 Task: Open Card Customer Feedback Review in Board Resource Allocation Optimization to Workspace Enterprise Resource Planning Software and add a team member Softage.3@softage.net, a label Purple, a checklist Financial Planning, an attachment from your onedrive, a color Purple and finally, add a card description 'Conduct team training session on effective delegation' and a comment 'This task requires us to be proactive in identifying potential risks and taking steps to mitigate them.'. Add a start date 'Jan 07, 1900' with a due date 'Jan 14, 1900'
Action: Mouse moved to (61, 349)
Screenshot: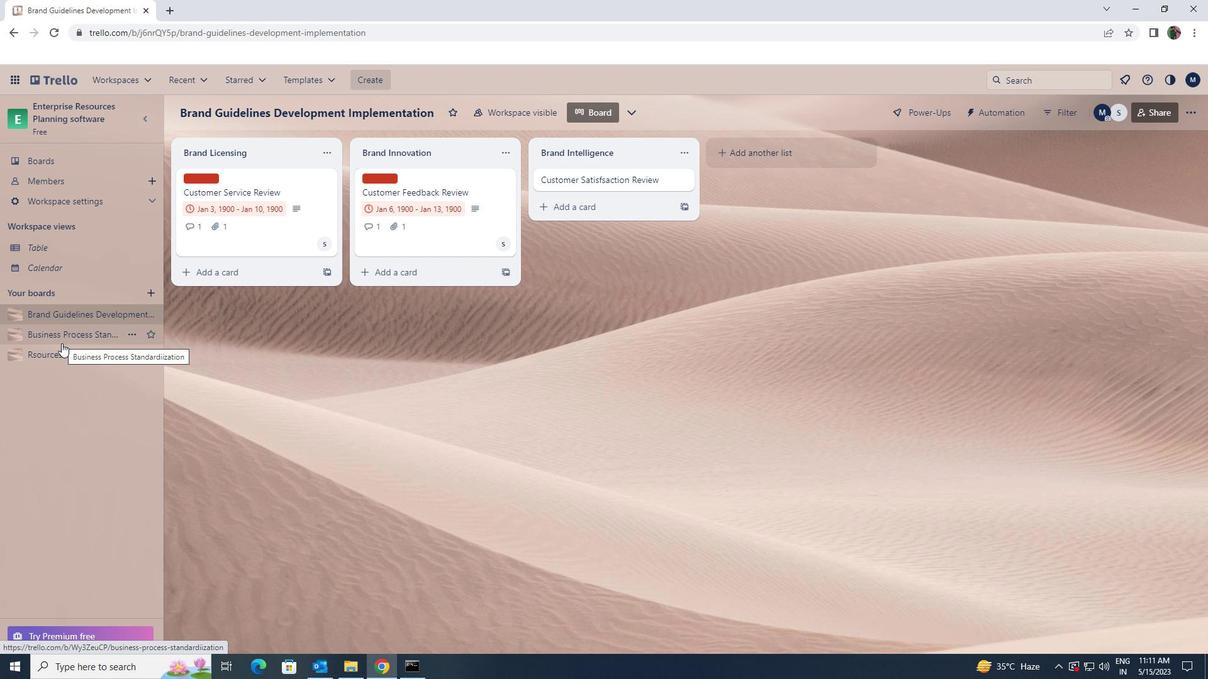 
Action: Mouse pressed left at (61, 349)
Screenshot: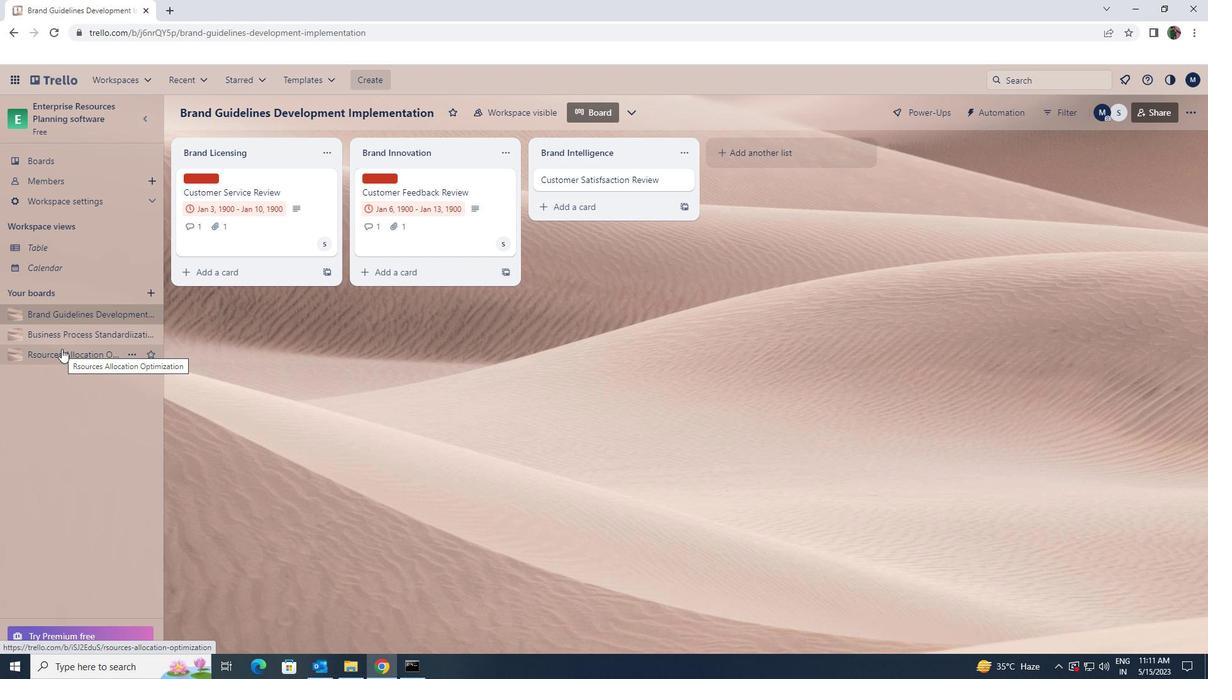 
Action: Mouse moved to (570, 183)
Screenshot: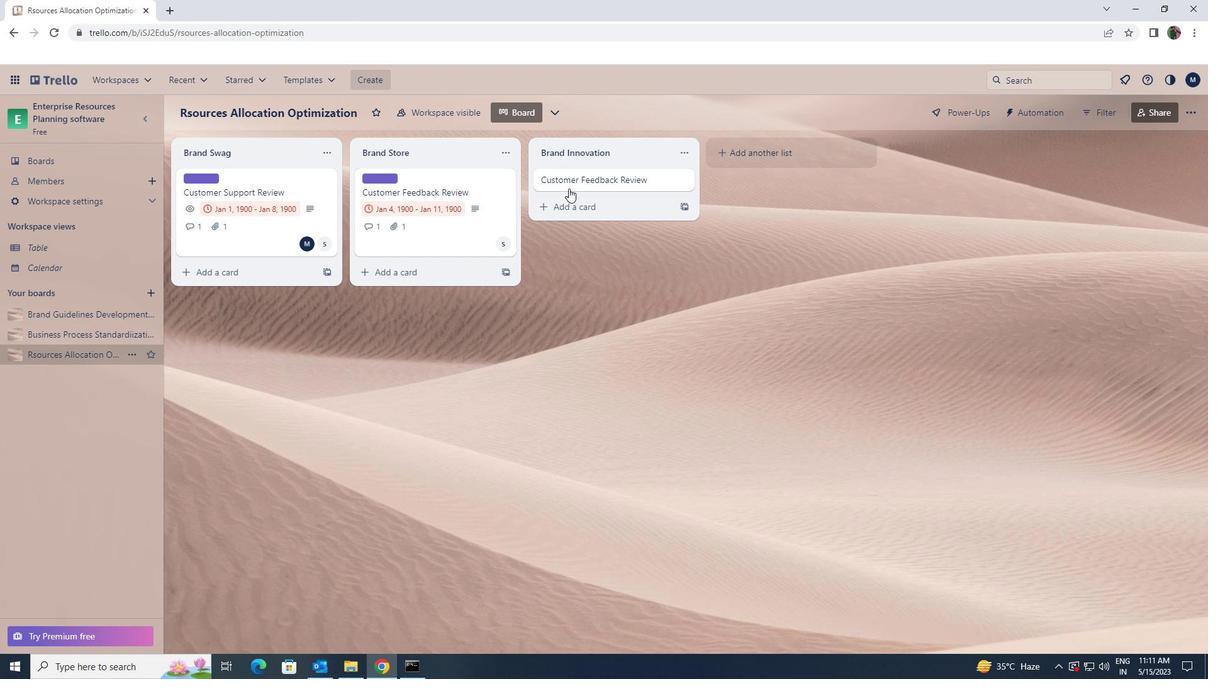 
Action: Mouse pressed left at (570, 183)
Screenshot: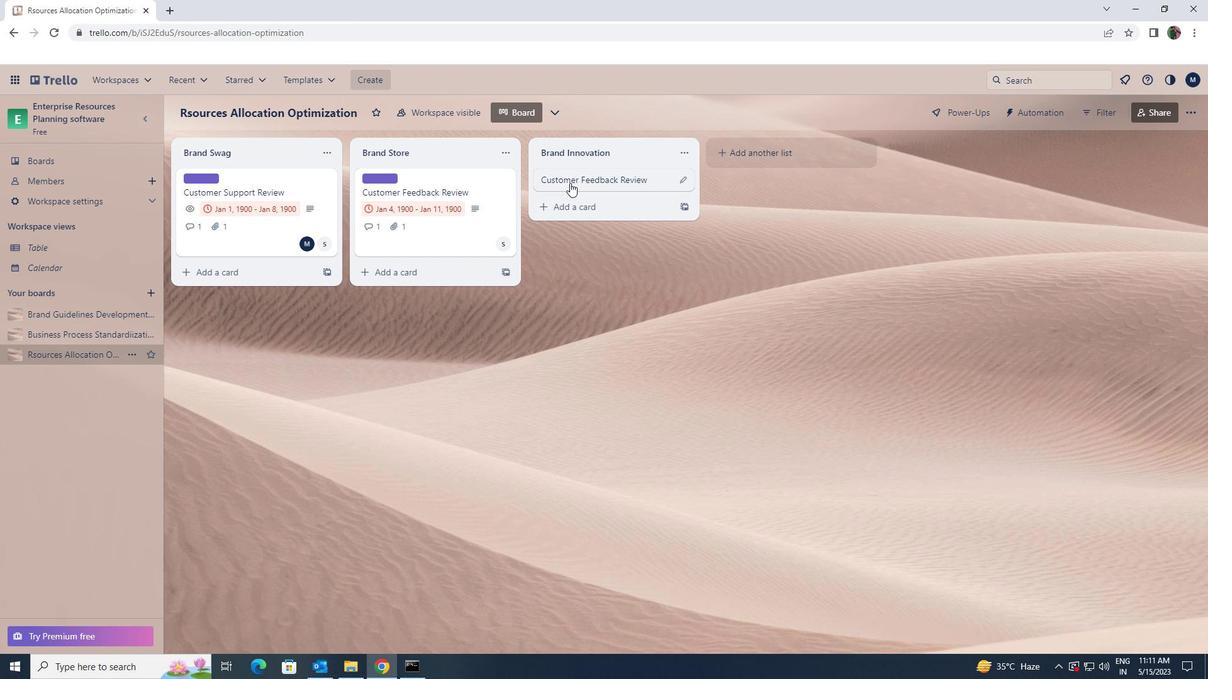 
Action: Mouse moved to (763, 181)
Screenshot: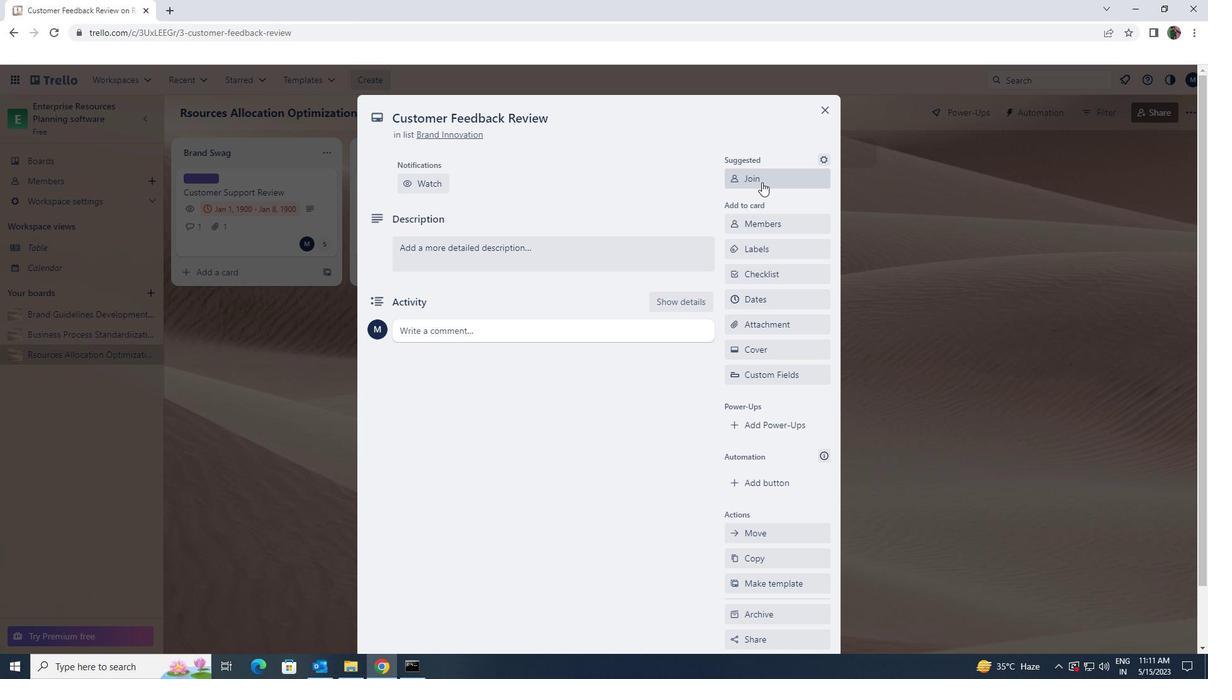 
Action: Mouse pressed left at (763, 181)
Screenshot: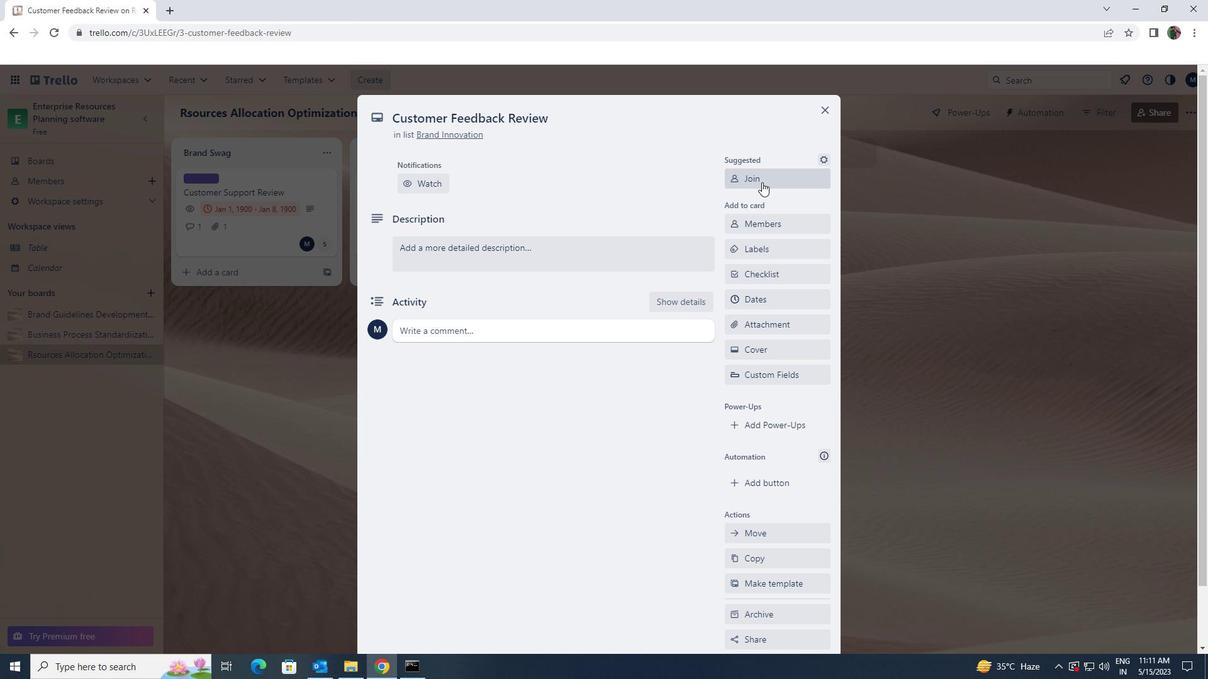 
Action: Mouse pressed left at (763, 181)
Screenshot: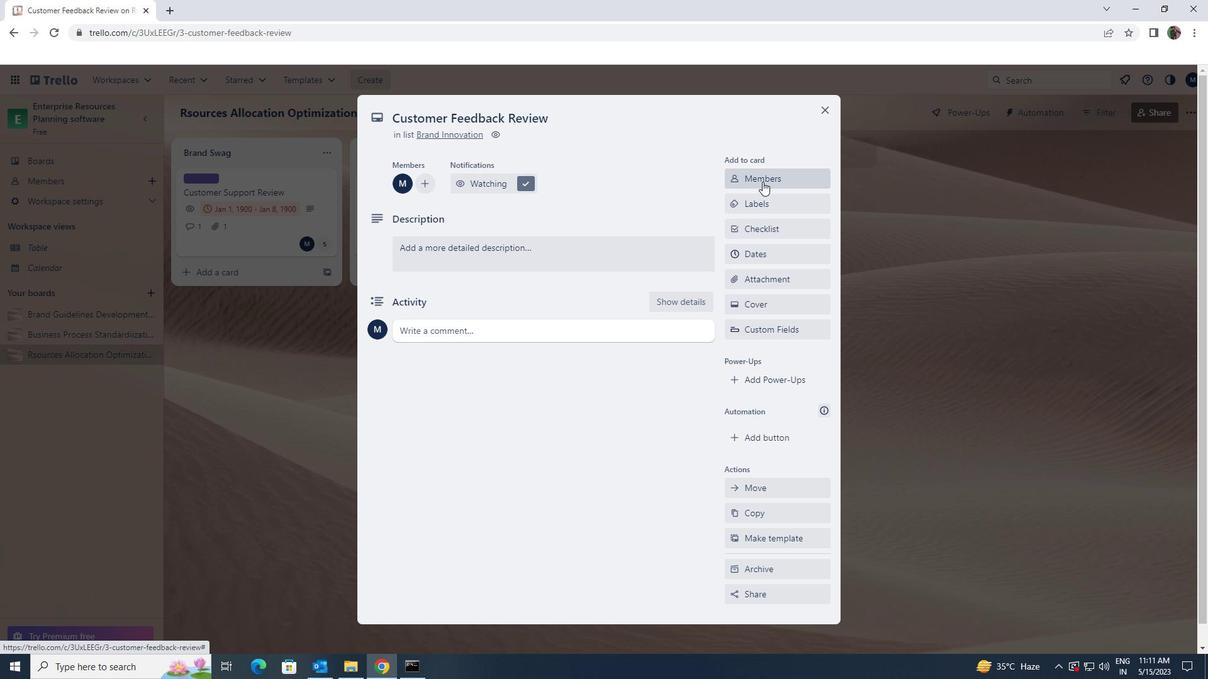 
Action: Key pressed softage.3<Key.shift>@SOFTAGE.NET
Screenshot: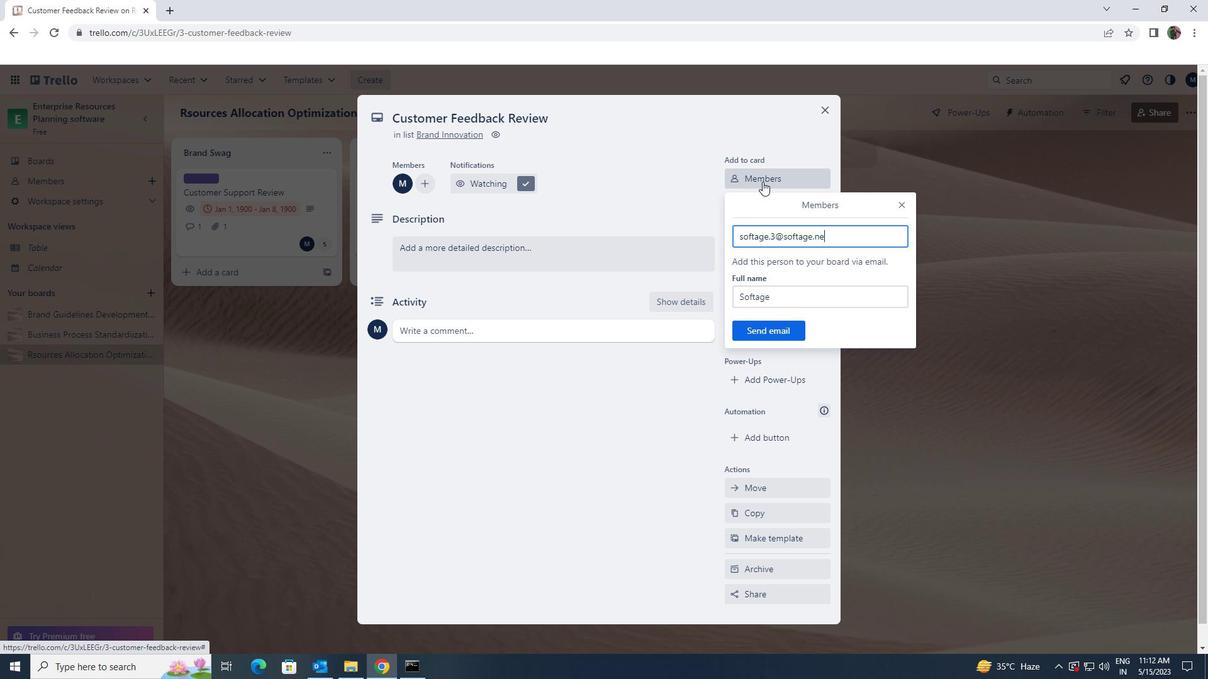 
Action: Mouse moved to (785, 333)
Screenshot: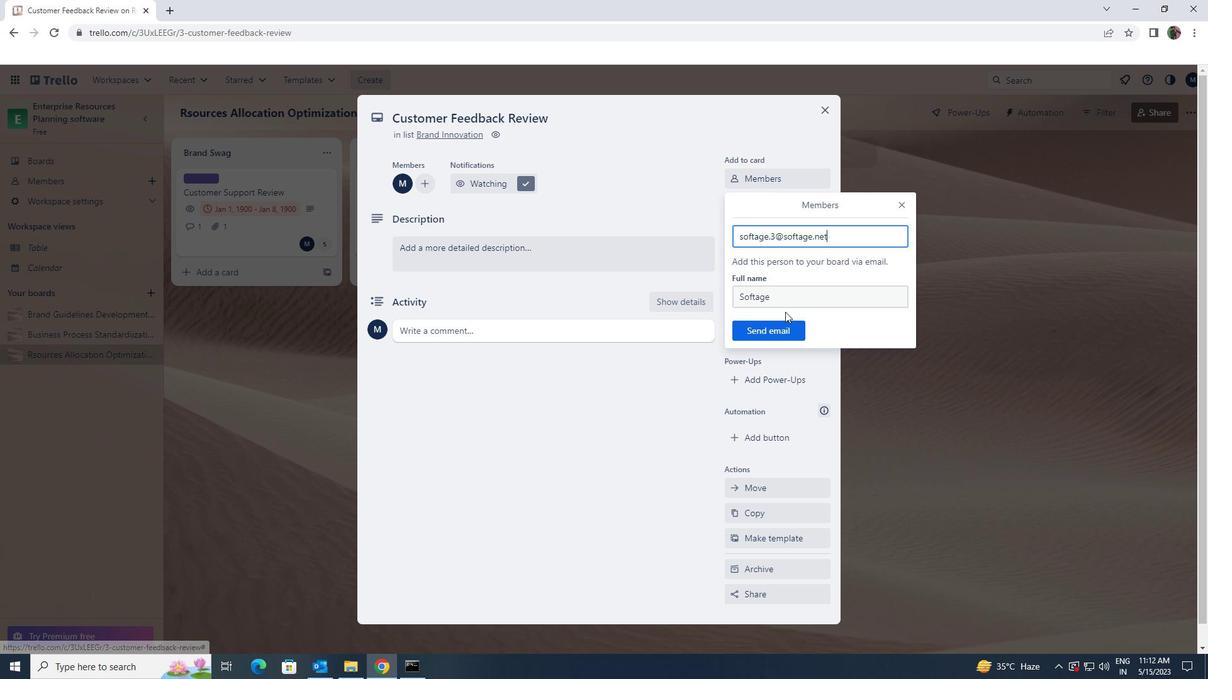 
Action: Mouse pressed left at (785, 333)
Screenshot: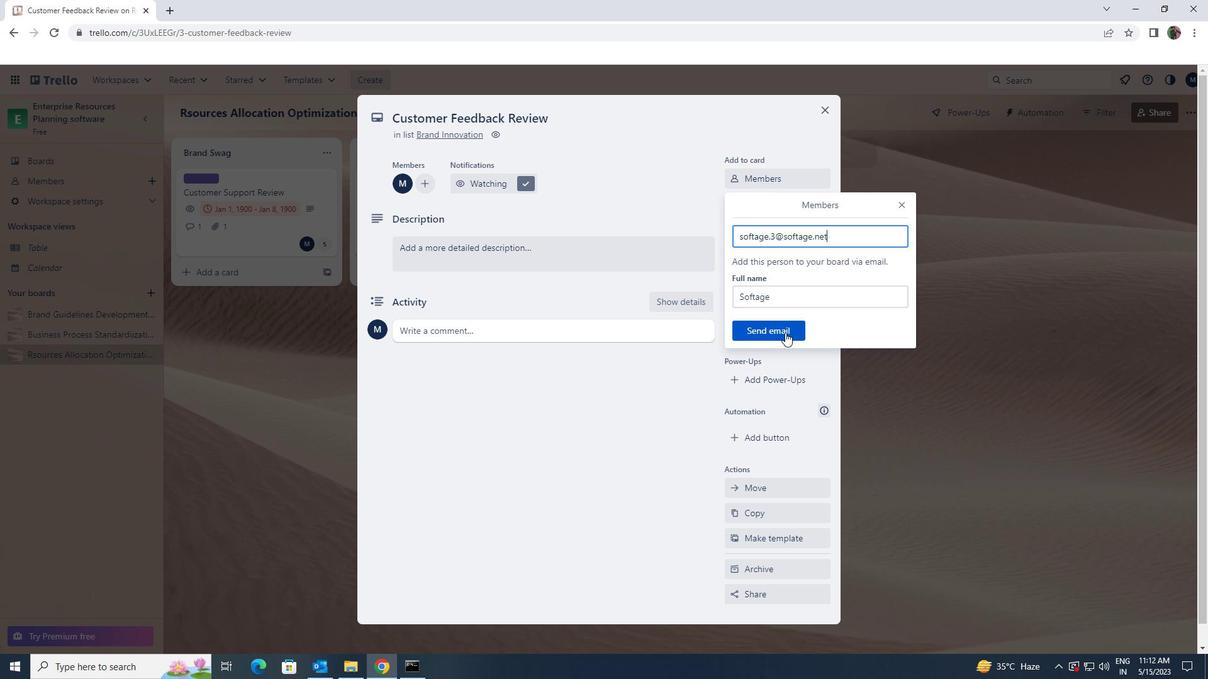 
Action: Mouse moved to (778, 209)
Screenshot: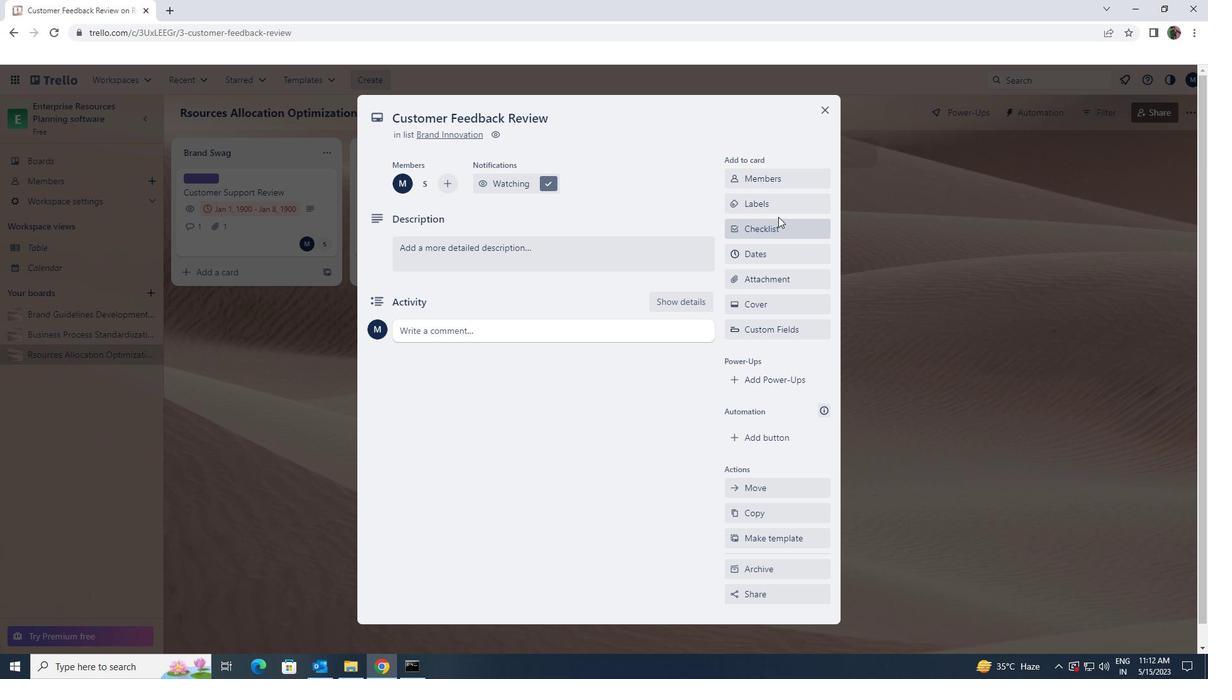 
Action: Mouse pressed left at (778, 209)
Screenshot: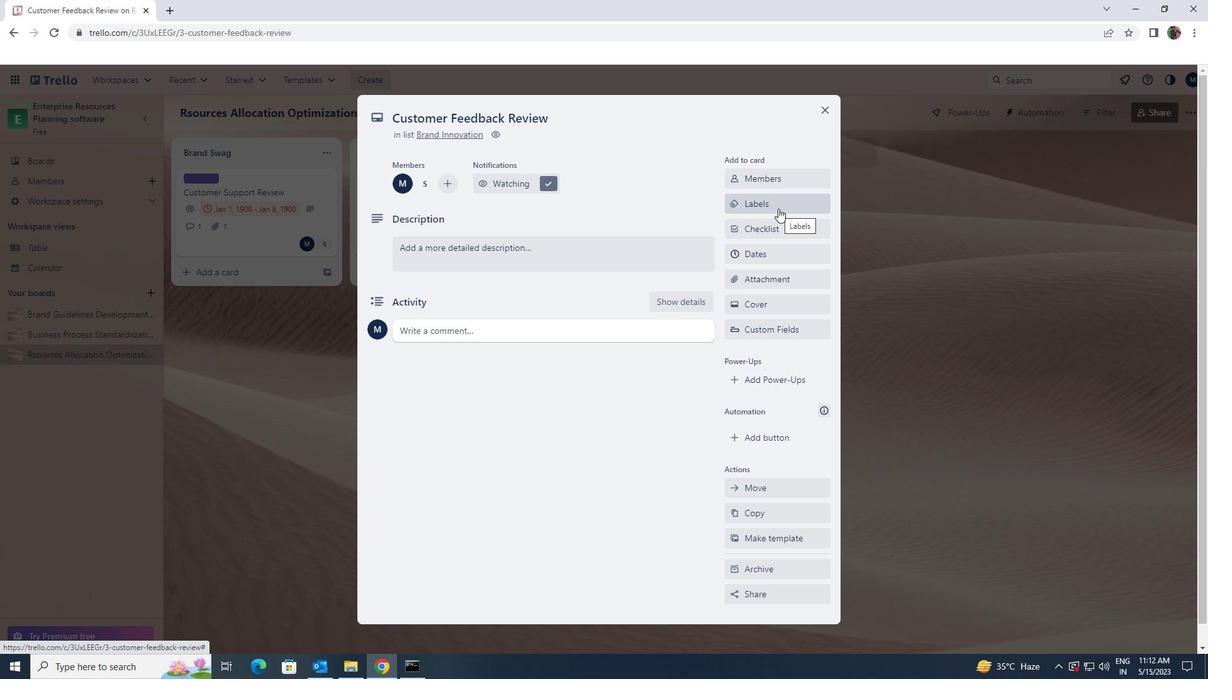 
Action: Mouse moved to (849, 471)
Screenshot: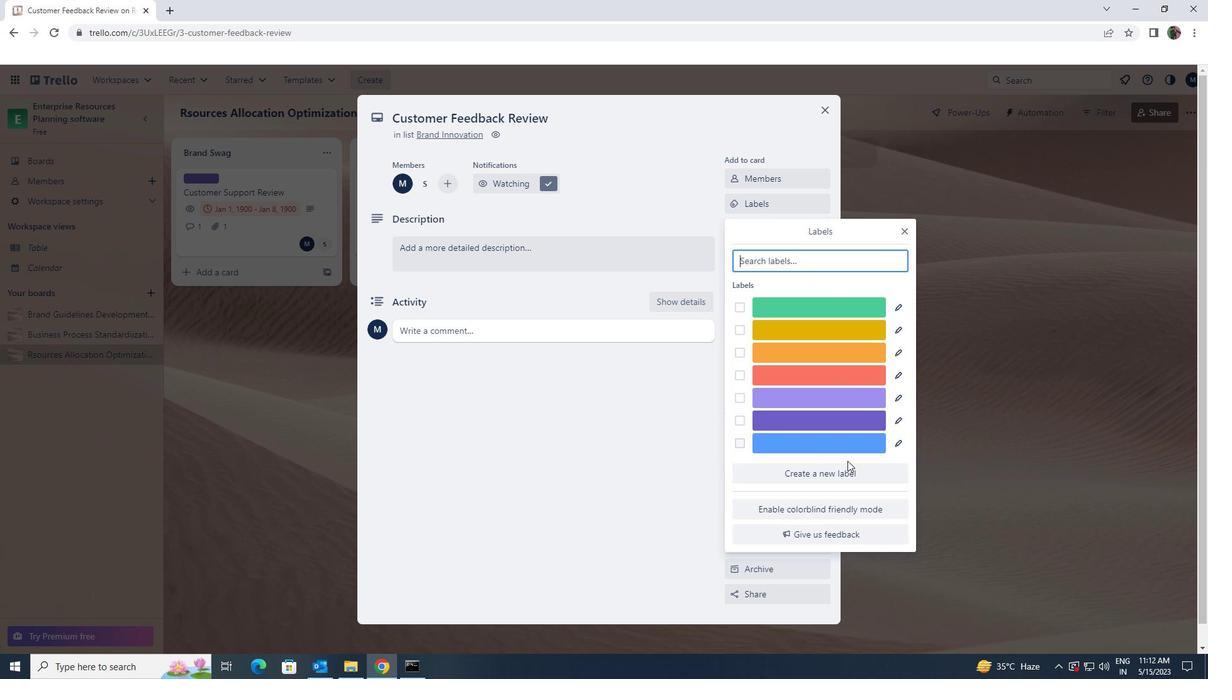 
Action: Mouse pressed left at (849, 471)
Screenshot: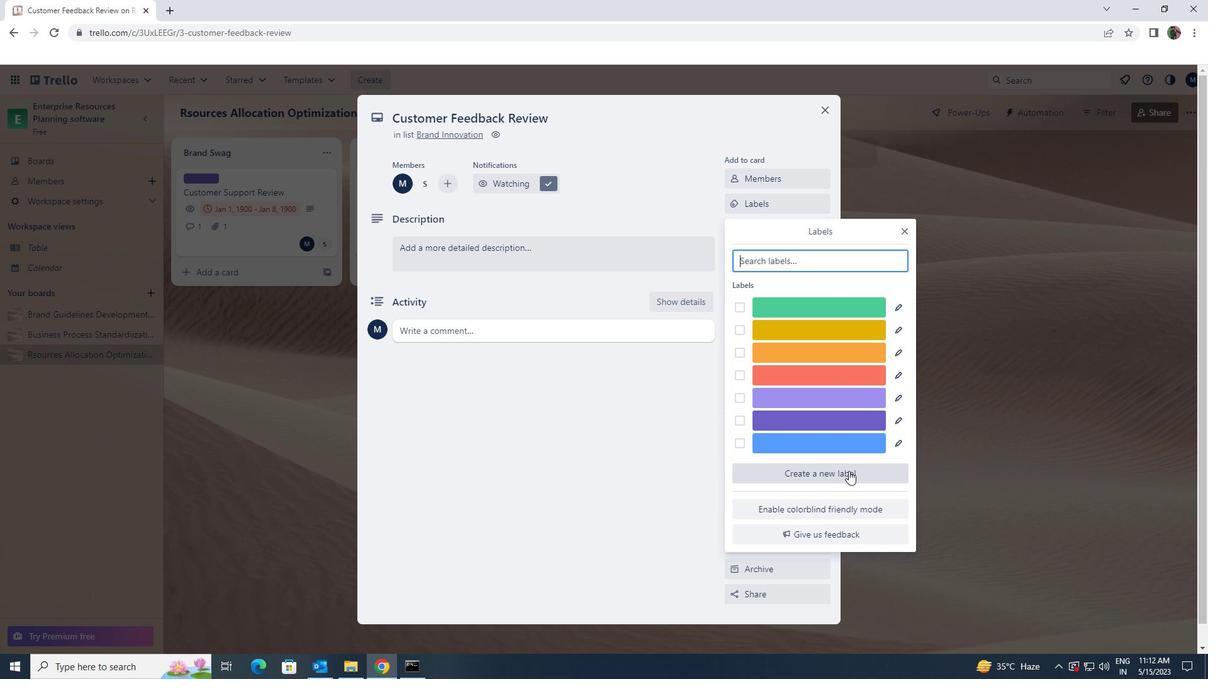 
Action: Mouse moved to (892, 437)
Screenshot: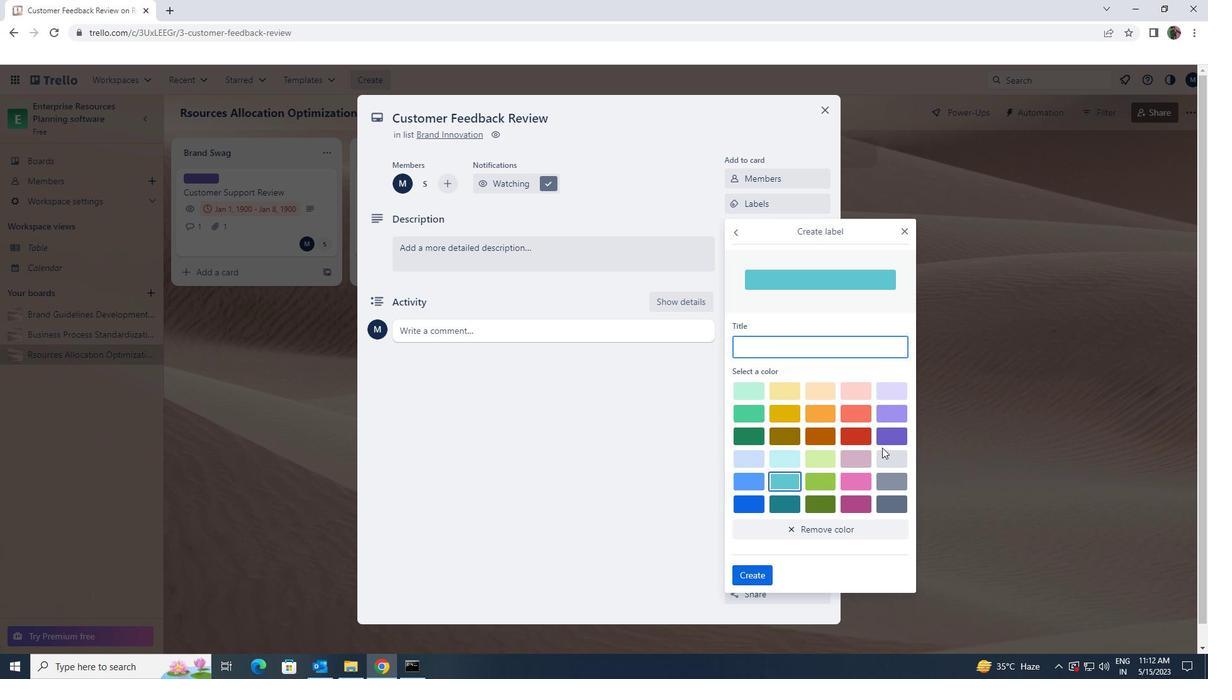 
Action: Mouse pressed left at (892, 437)
Screenshot: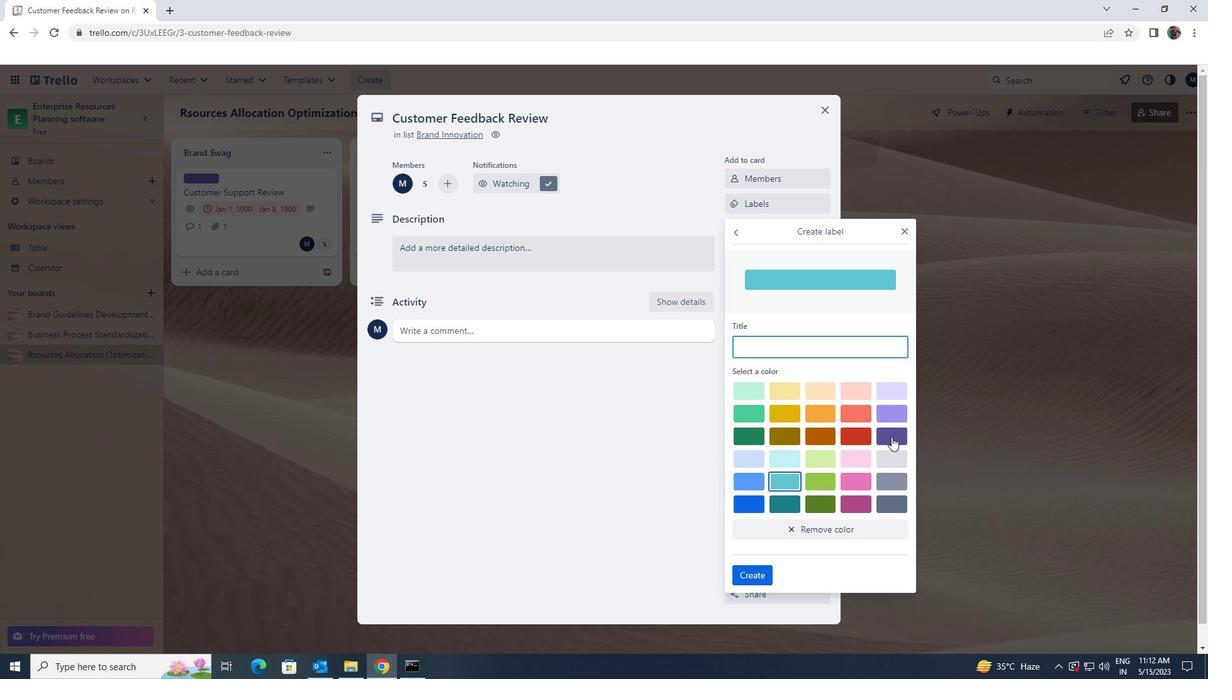 
Action: Mouse moved to (757, 574)
Screenshot: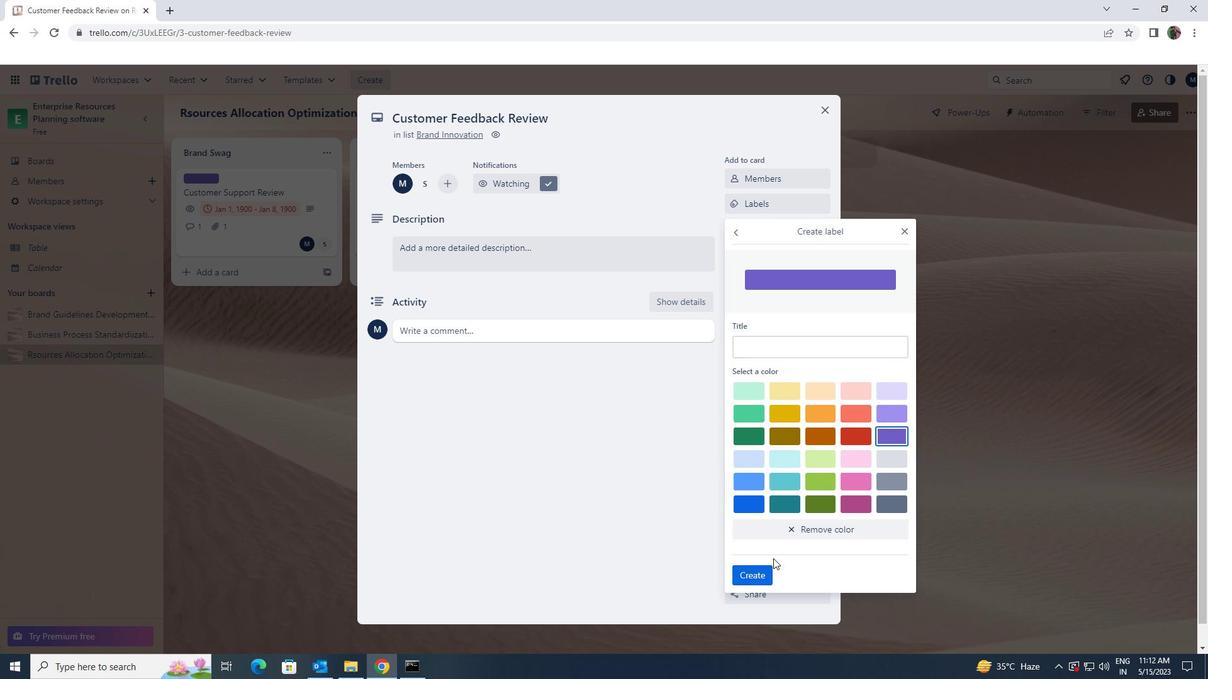 
Action: Mouse pressed left at (757, 574)
Screenshot: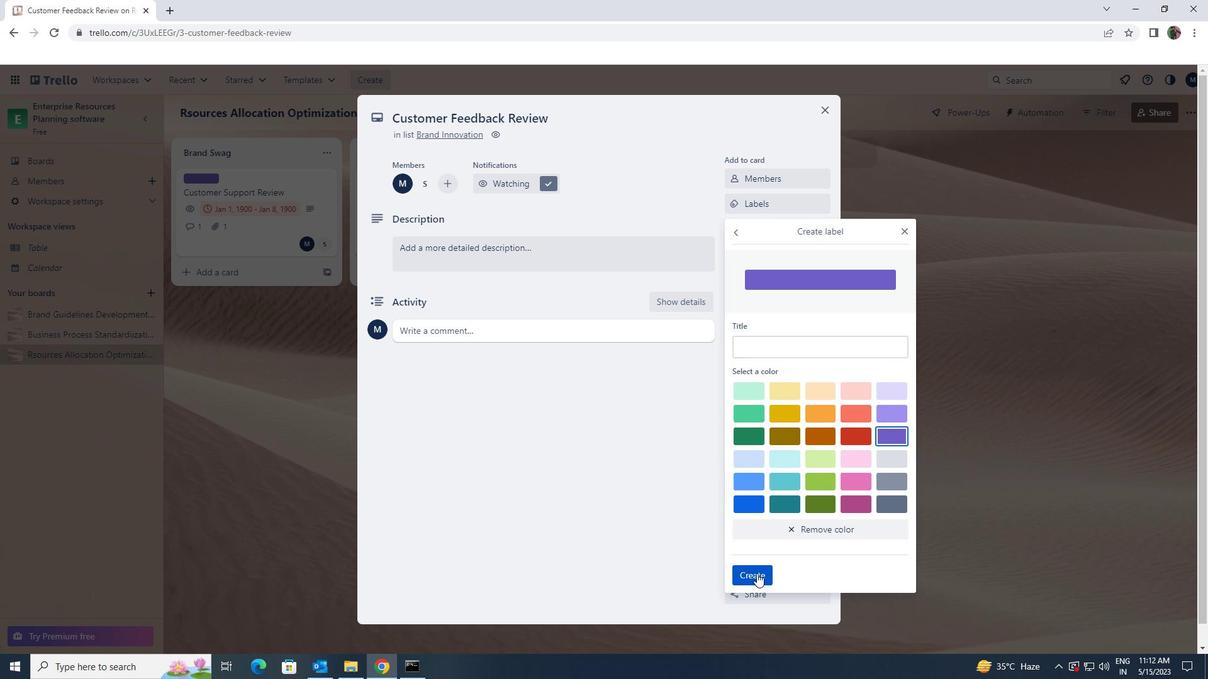 
Action: Mouse moved to (904, 228)
Screenshot: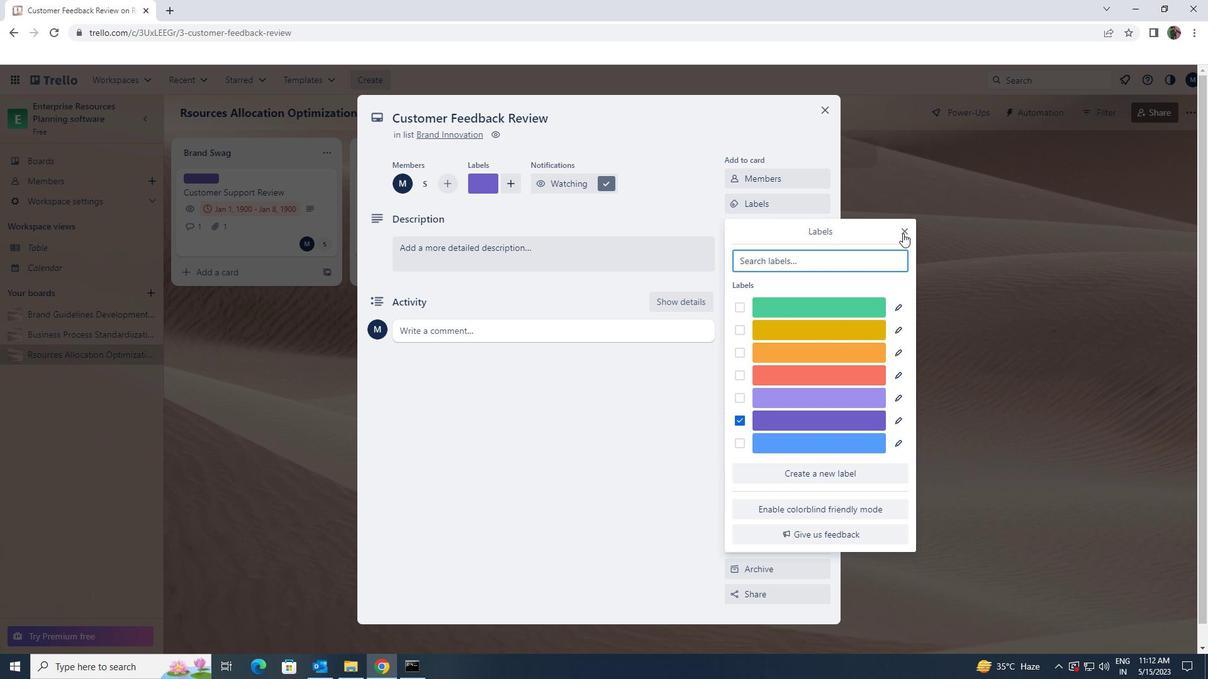 
Action: Mouse pressed left at (904, 228)
Screenshot: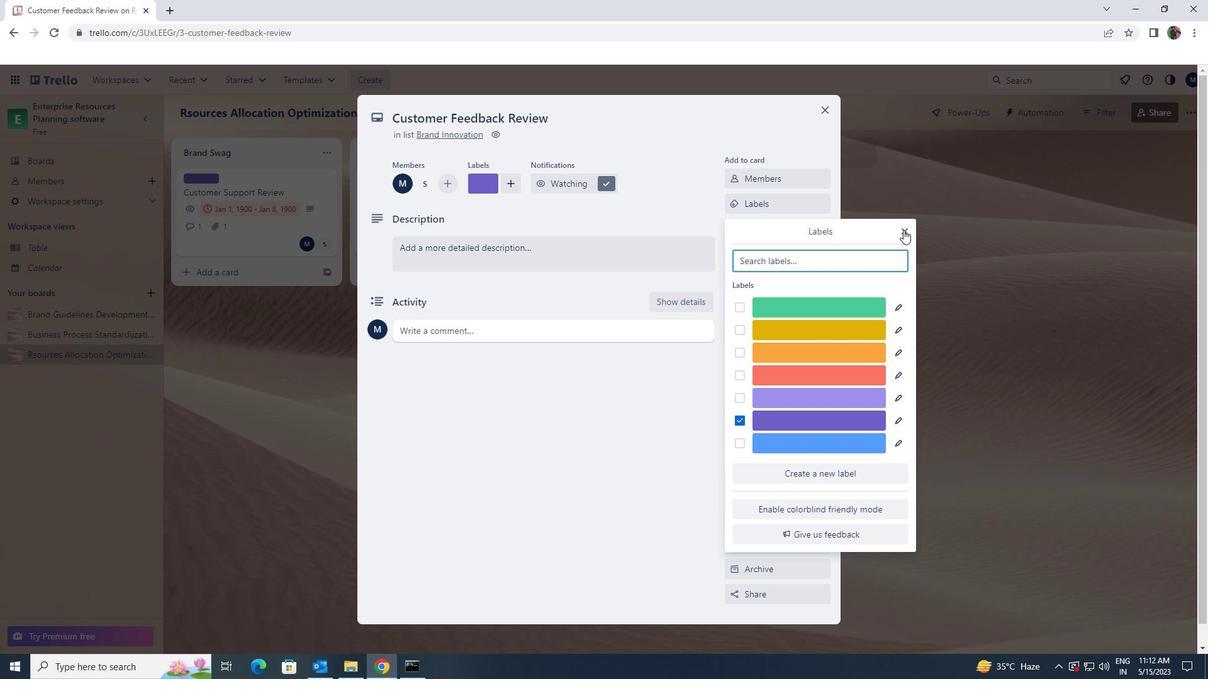 
Action: Mouse moved to (796, 235)
Screenshot: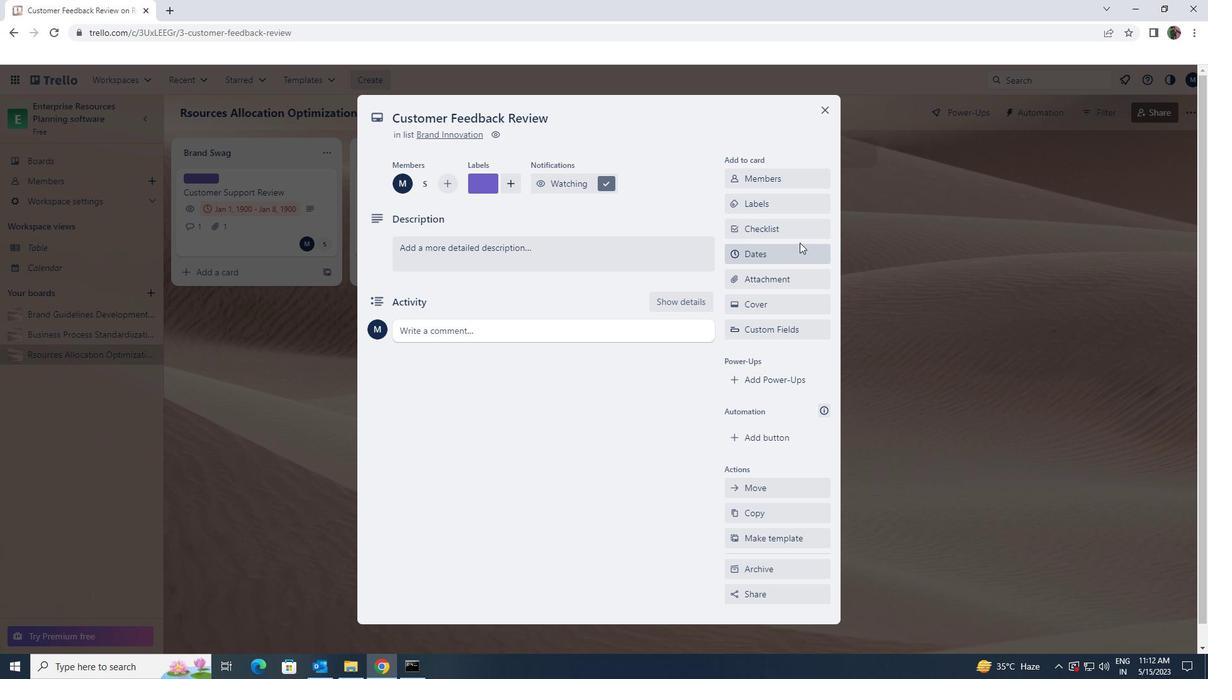 
Action: Mouse pressed left at (796, 235)
Screenshot: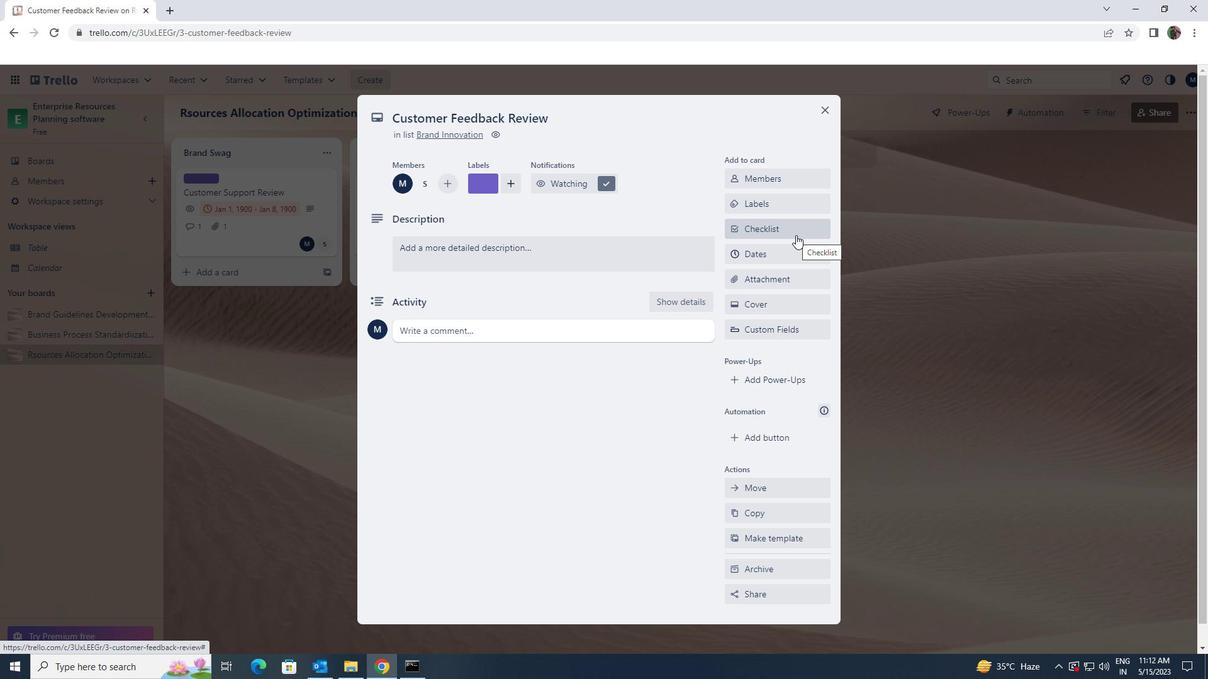 
Action: Key pressed <Key.shift>PLANNING<Key.space><Key.shift><Key.shift><Key.shift><Key.shift><Key.shift><Key.shift><Key.shift><Key.shift><Key.shift><Key.shift><Key.shift><Key.shift><Key.shift>FINANCIAL
Screenshot: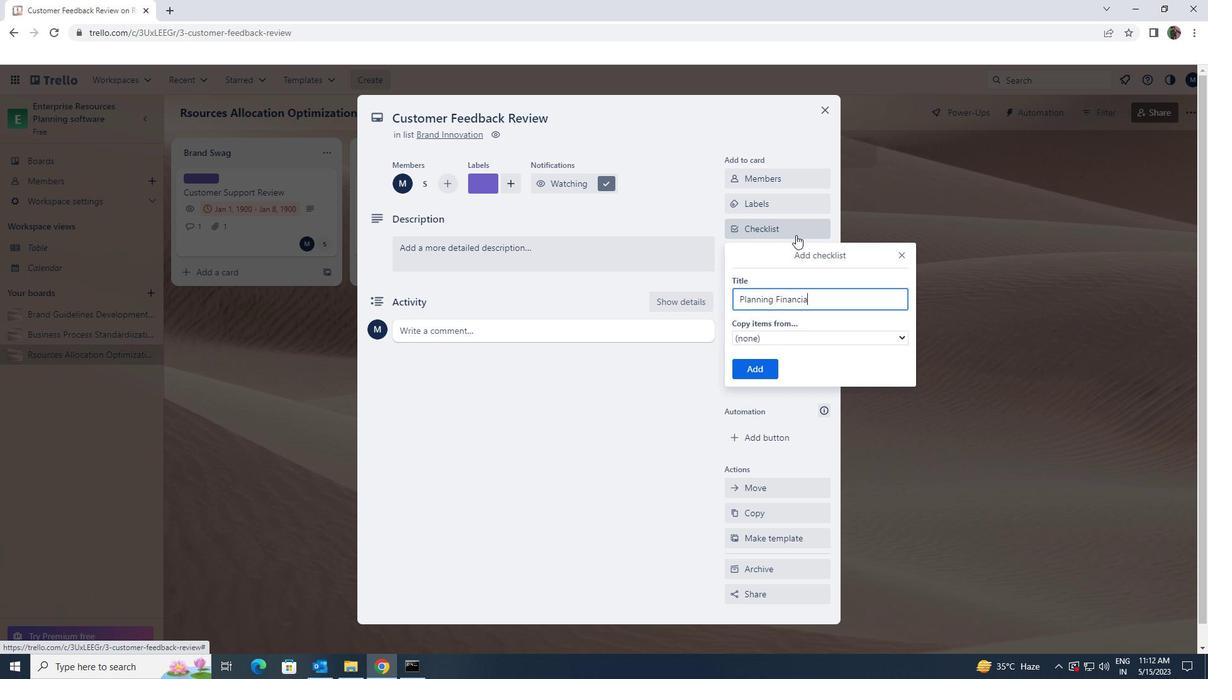 
Action: Mouse moved to (768, 364)
Screenshot: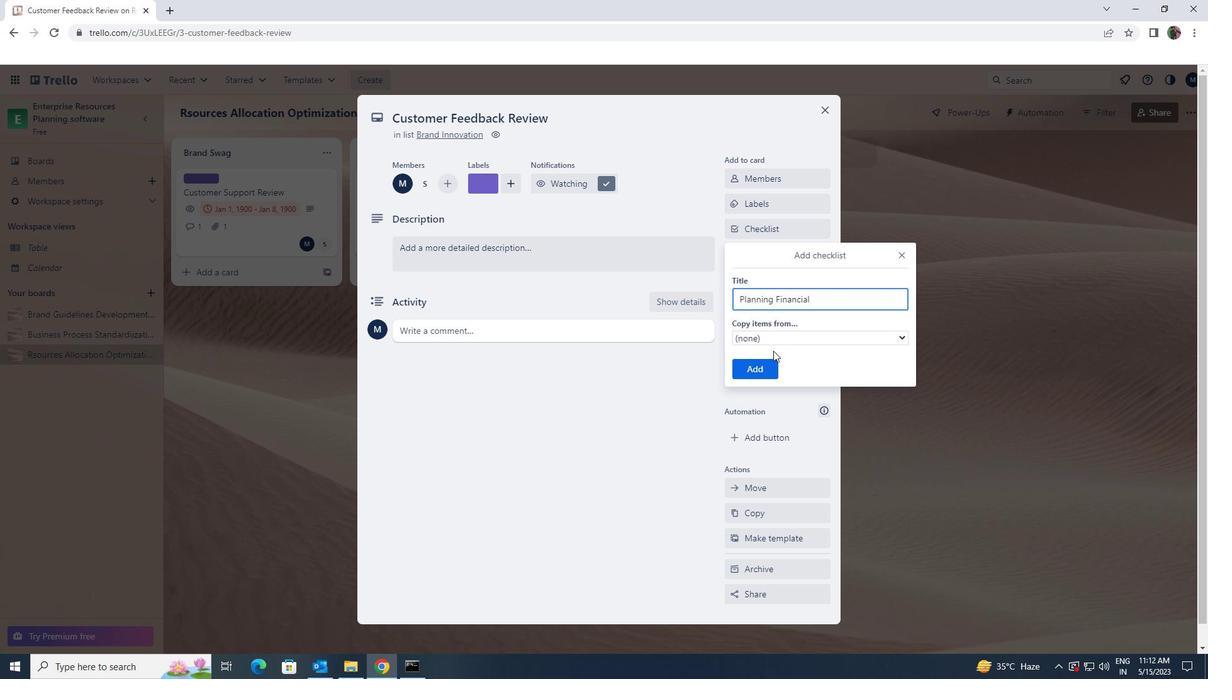 
Action: Mouse pressed left at (768, 364)
Screenshot: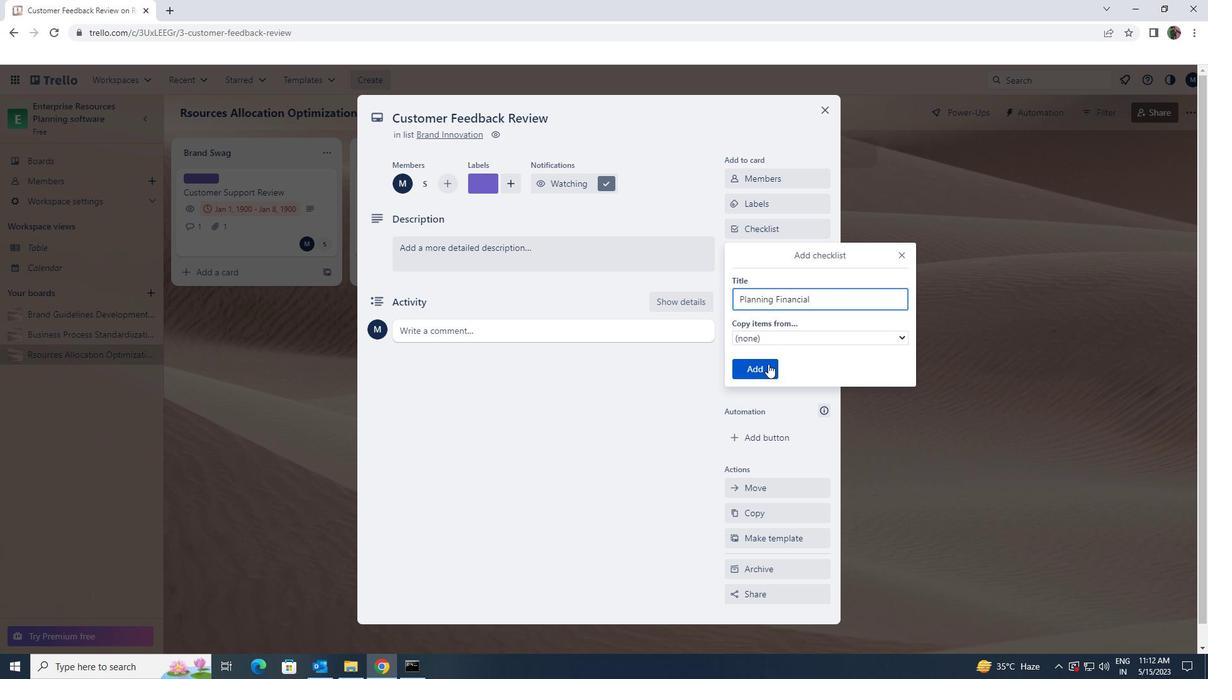 
Action: Mouse moved to (778, 275)
Screenshot: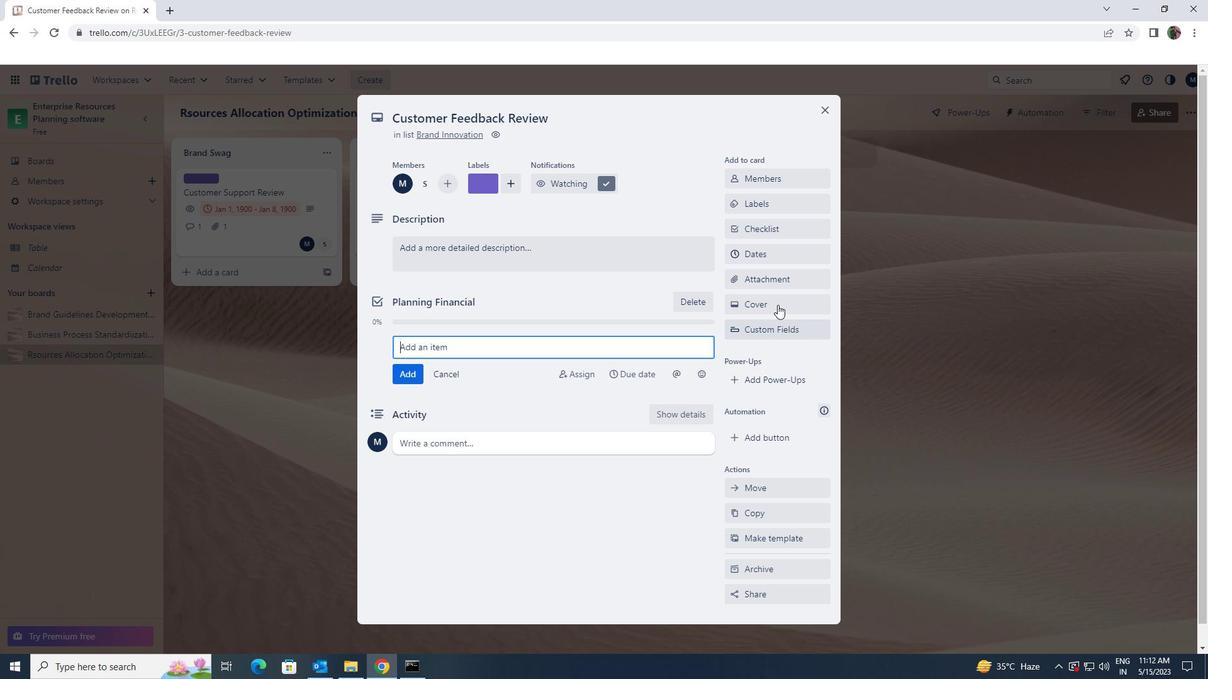 
Action: Mouse pressed left at (778, 275)
Screenshot: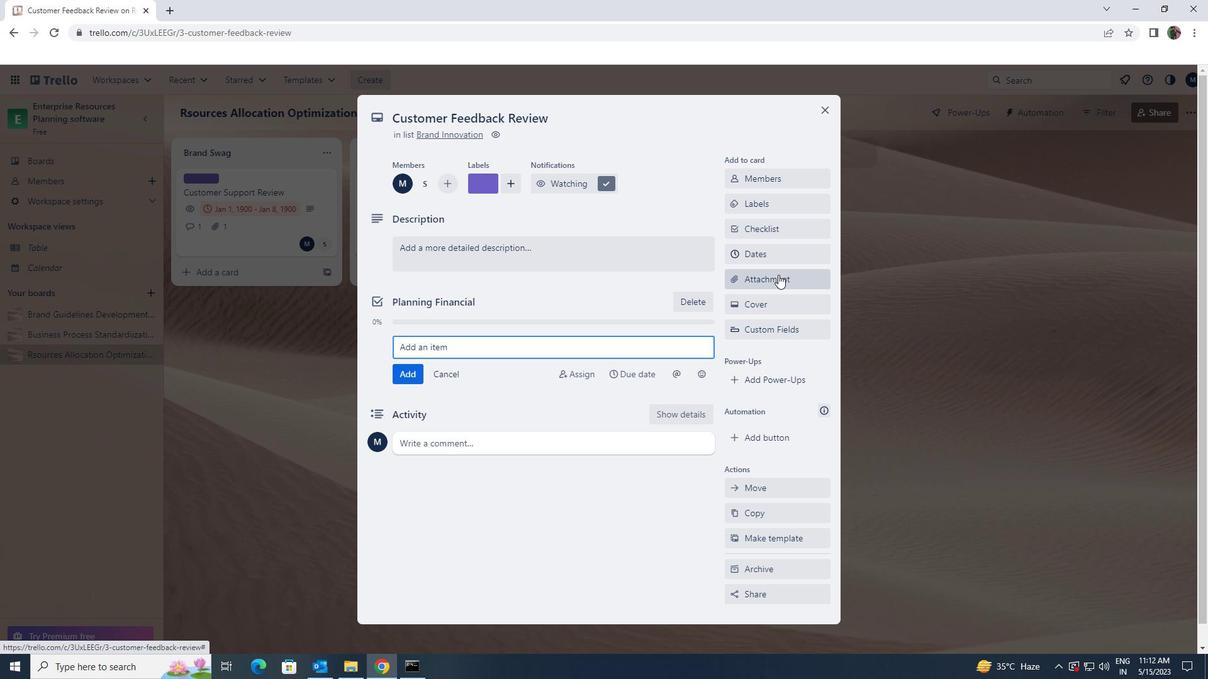 
Action: Mouse moved to (783, 368)
Screenshot: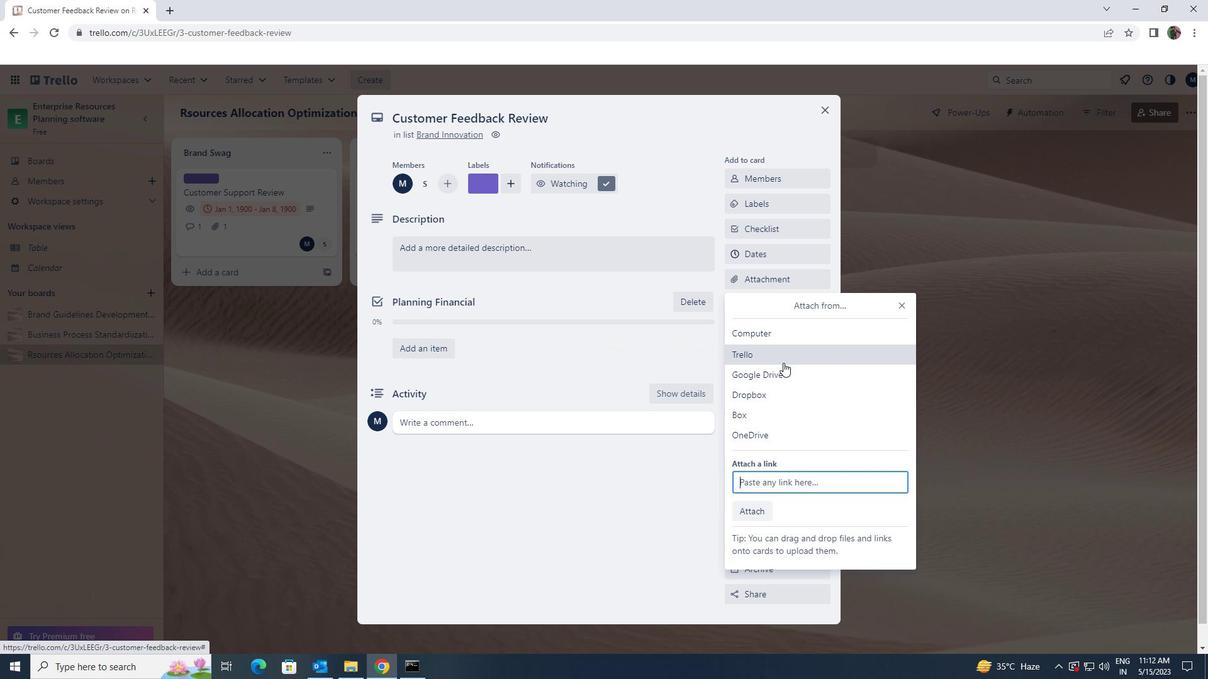 
Action: Mouse pressed left at (783, 368)
Screenshot: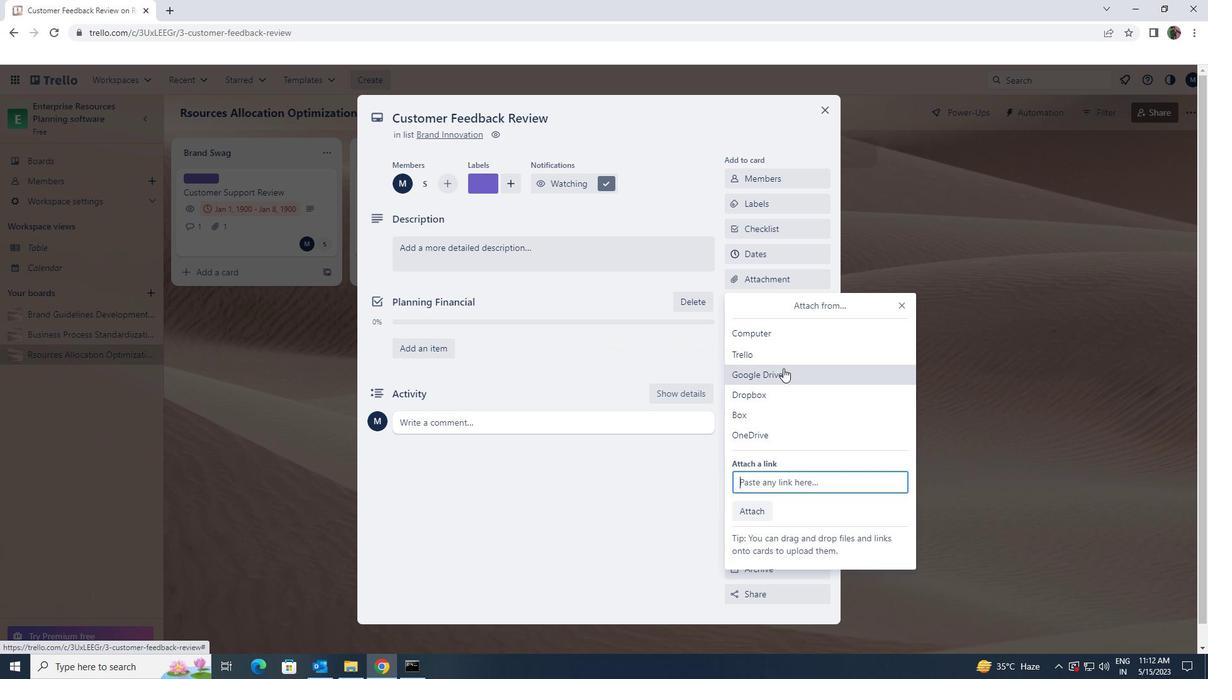 
Action: Mouse moved to (747, 342)
Screenshot: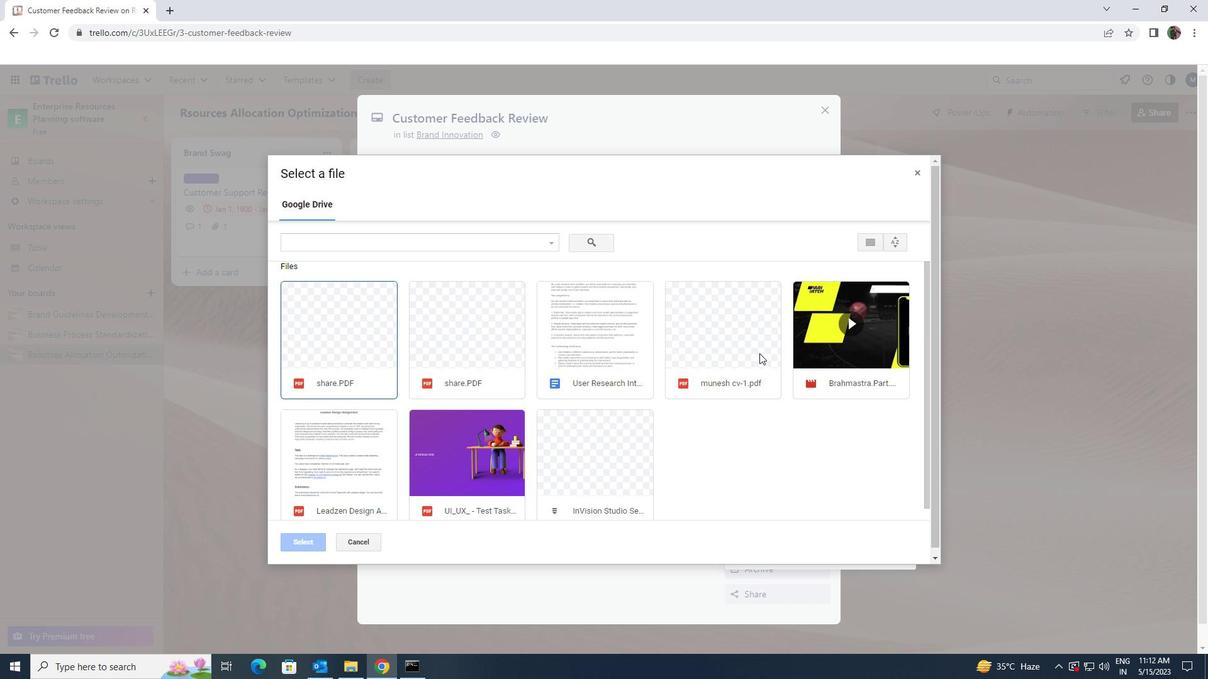 
Action: Mouse pressed left at (747, 342)
Screenshot: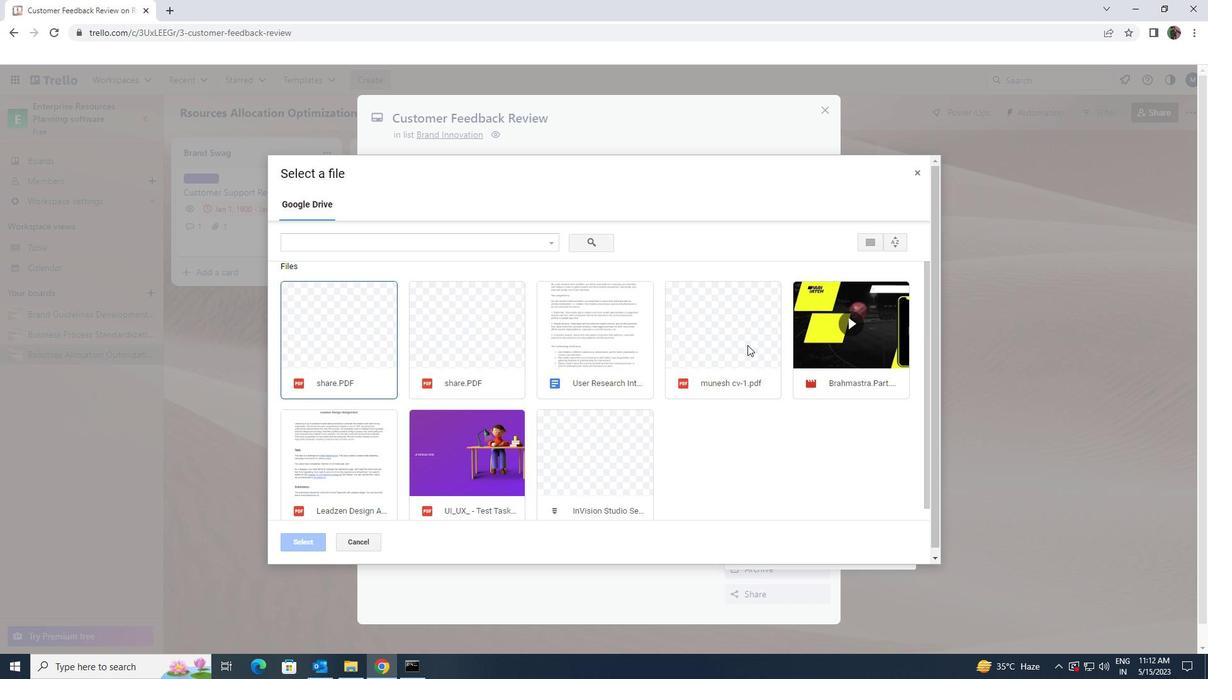 
Action: Mouse moved to (304, 543)
Screenshot: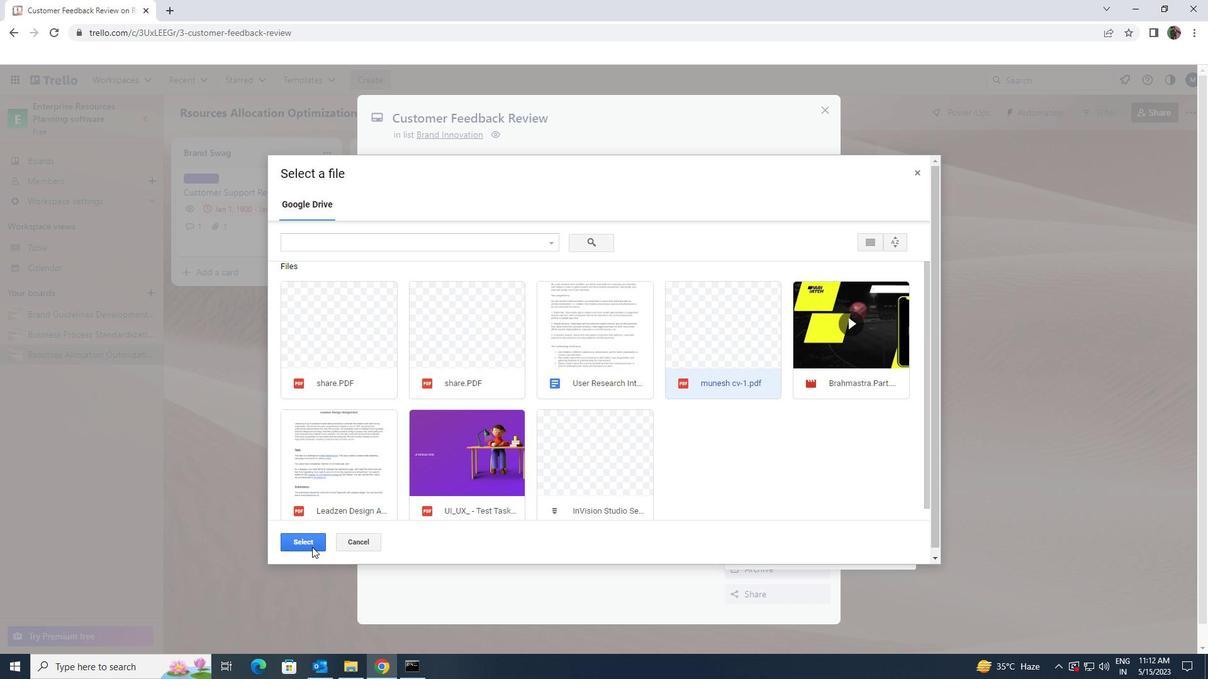 
Action: Mouse pressed left at (304, 543)
Screenshot: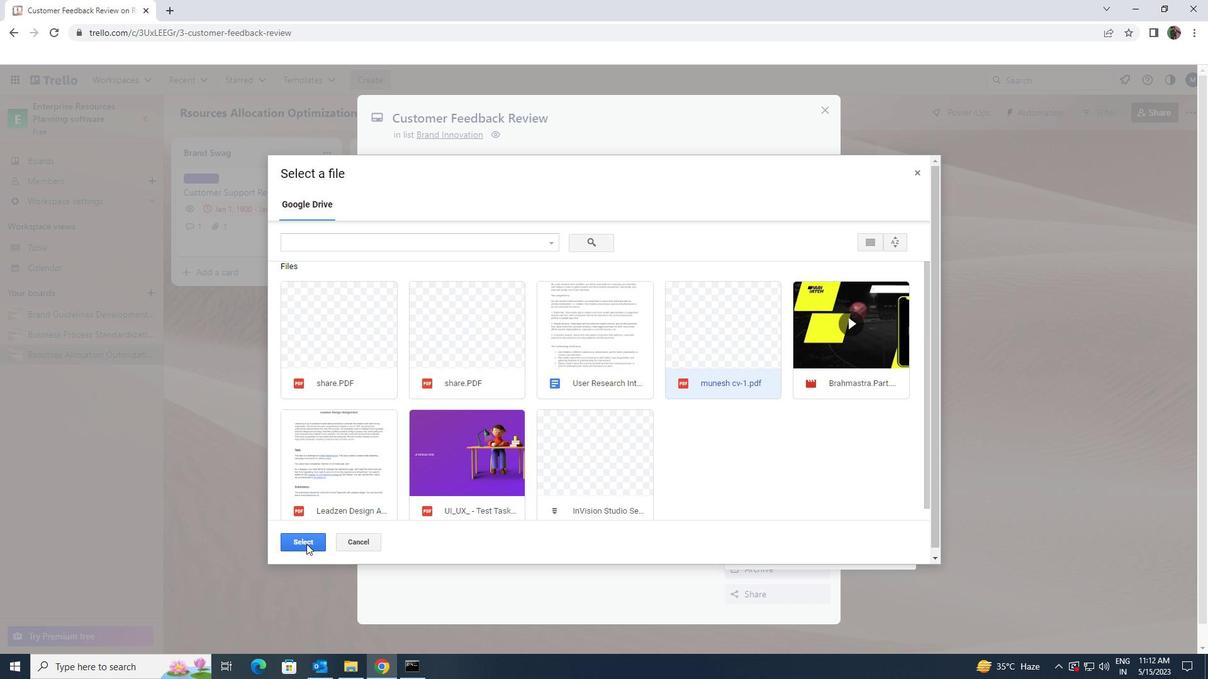 
Action: Mouse moved to (500, 261)
Screenshot: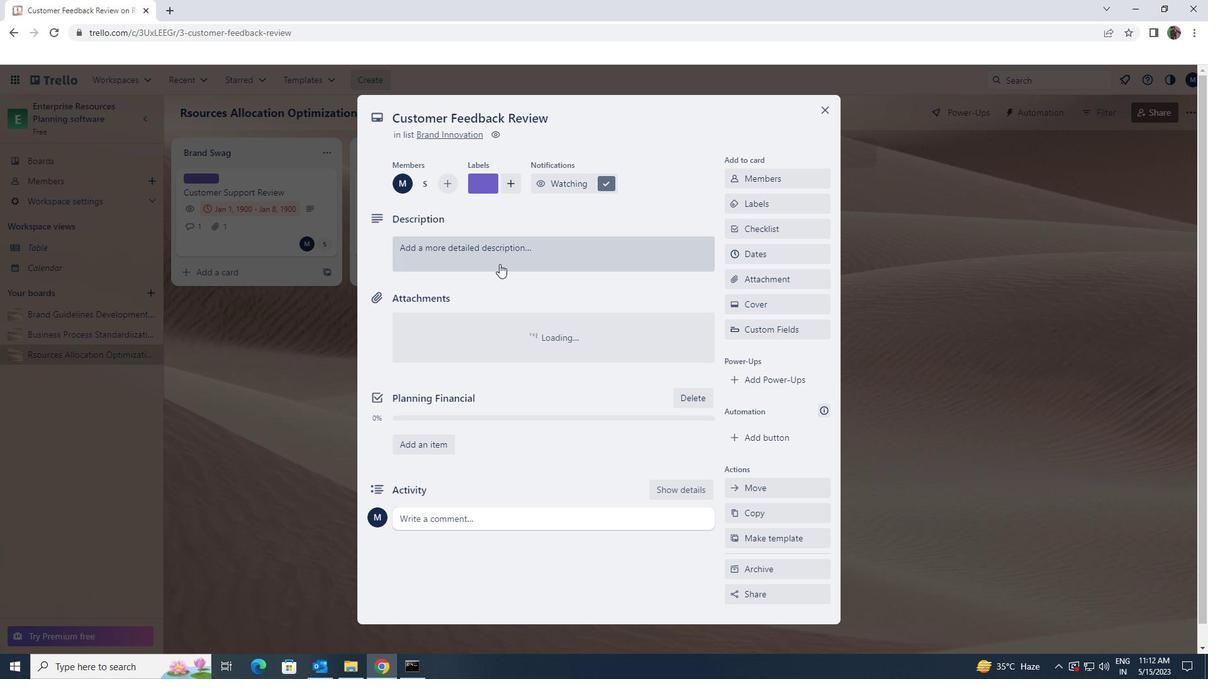 
Action: Mouse pressed left at (500, 261)
Screenshot: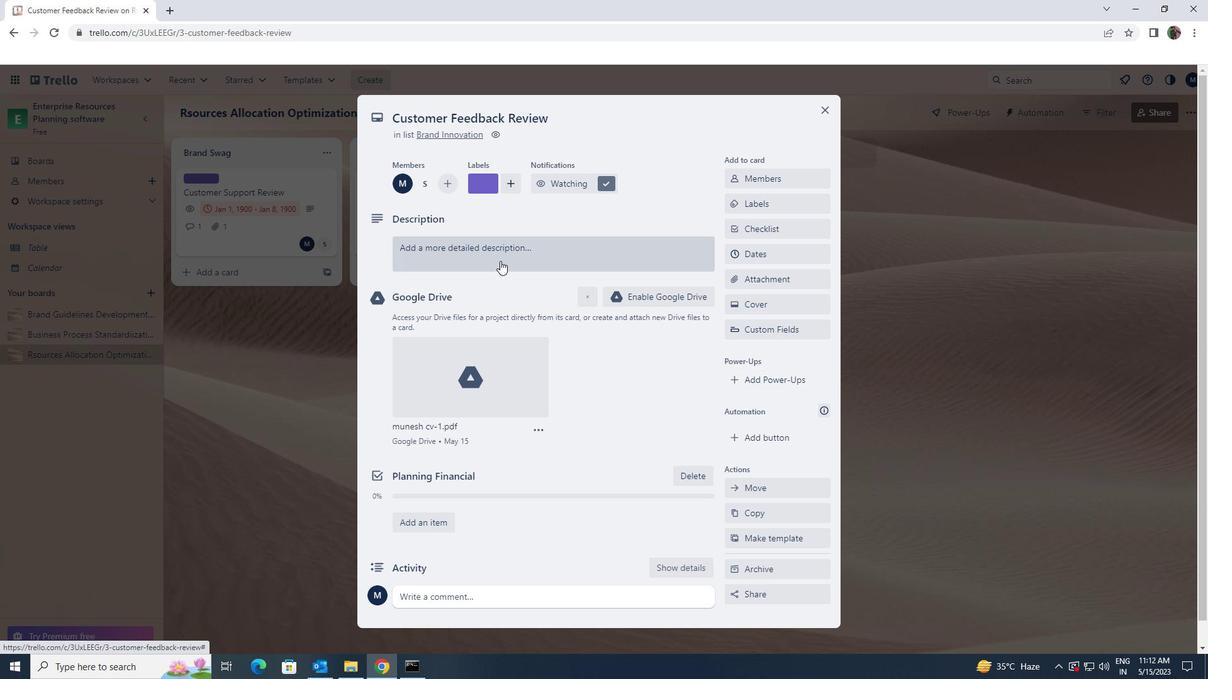 
Action: Key pressed <Key.shift>CONDUCT<Key.space><Key.shift>TEAM<Key.space><Key.shift>TRAINING<Key.space><Key.shift>SESSION<Key.space>ON<Key.space>EFFECTIVE<Key.space><Key.shift><Key.shift>DELEGATION
Screenshot: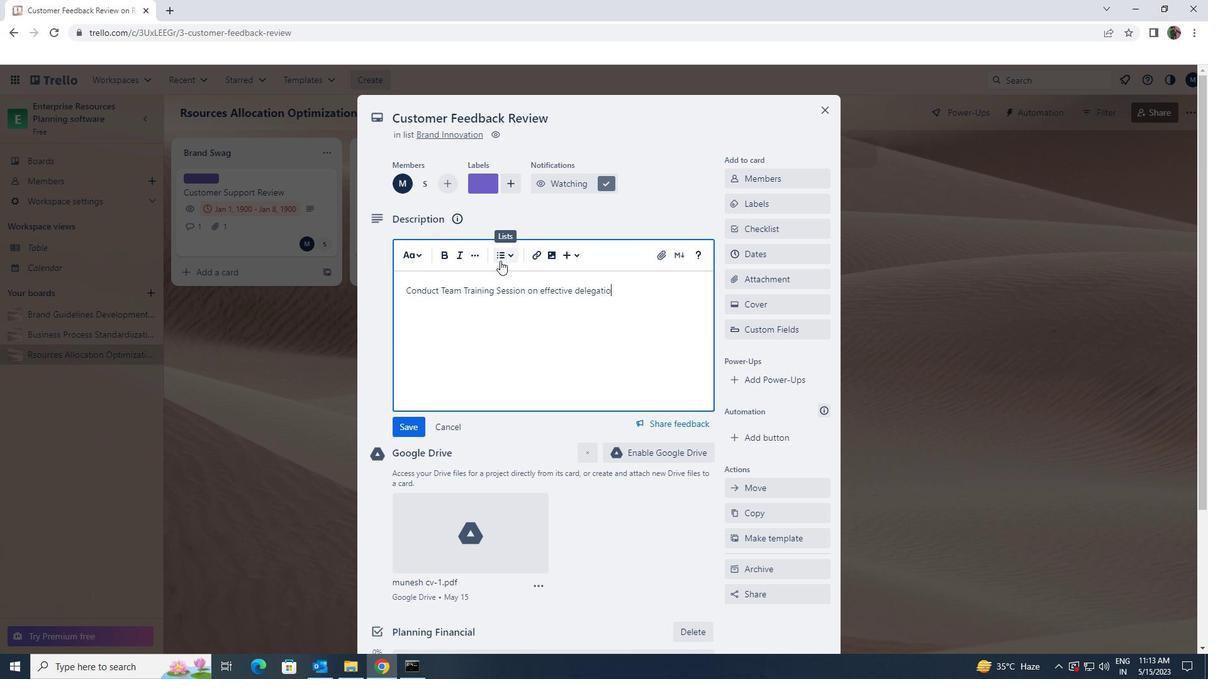 
Action: Mouse moved to (412, 421)
Screenshot: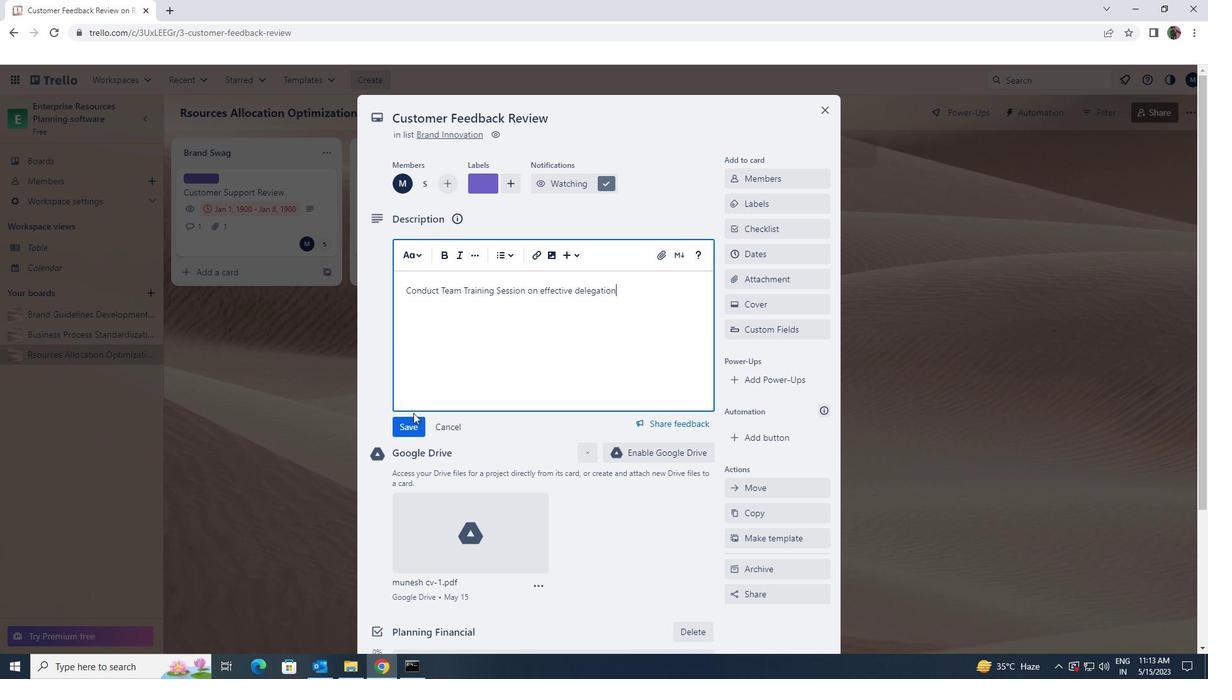 
Action: Mouse pressed left at (412, 421)
Screenshot: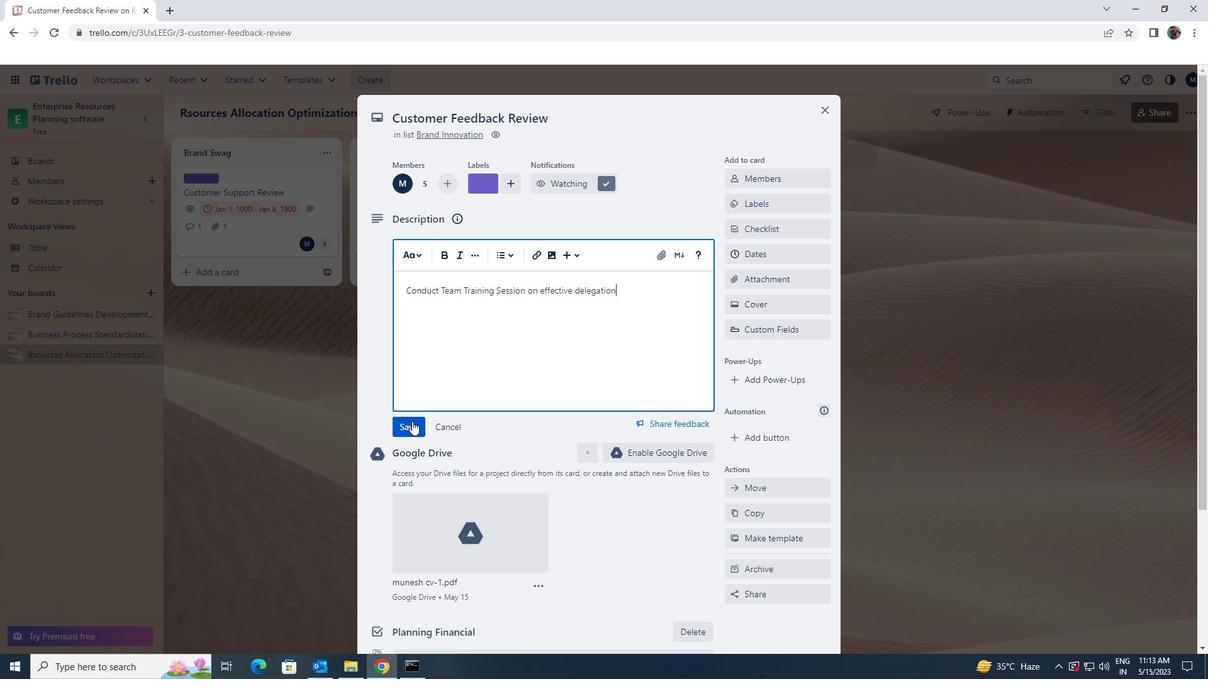 
Action: Mouse scrolled (412, 421) with delta (0, 0)
Screenshot: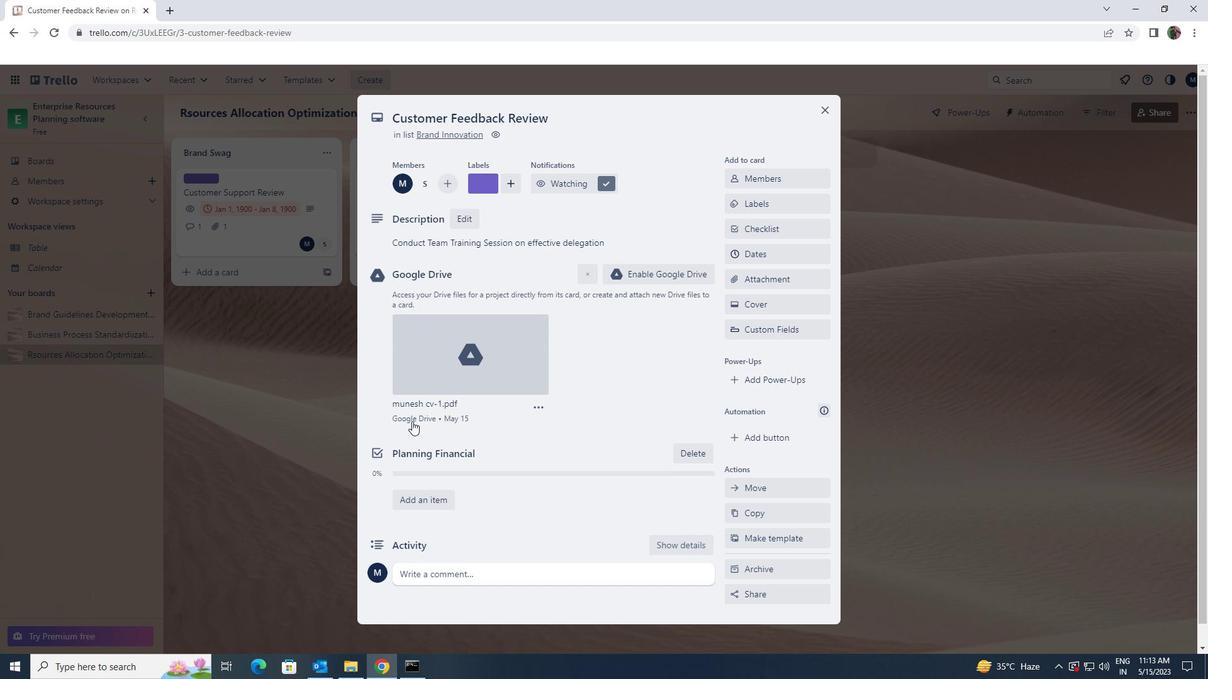 
Action: Mouse scrolled (412, 421) with delta (0, 0)
Screenshot: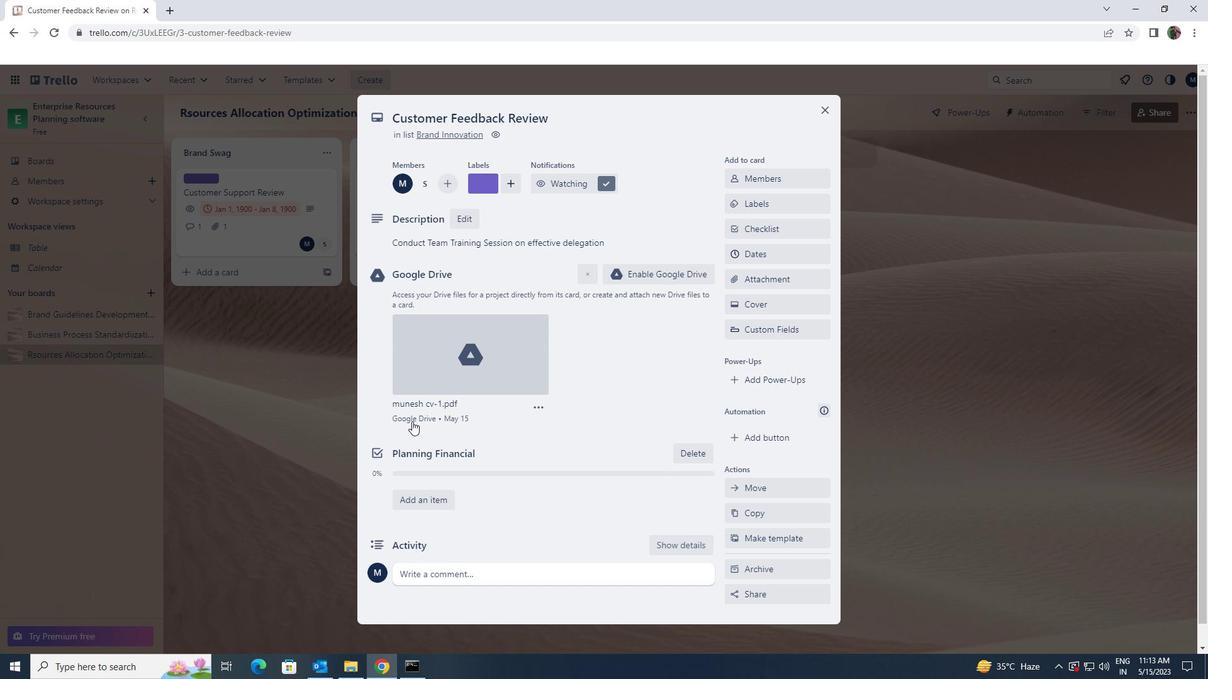 
Action: Mouse scrolled (412, 421) with delta (0, 0)
Screenshot: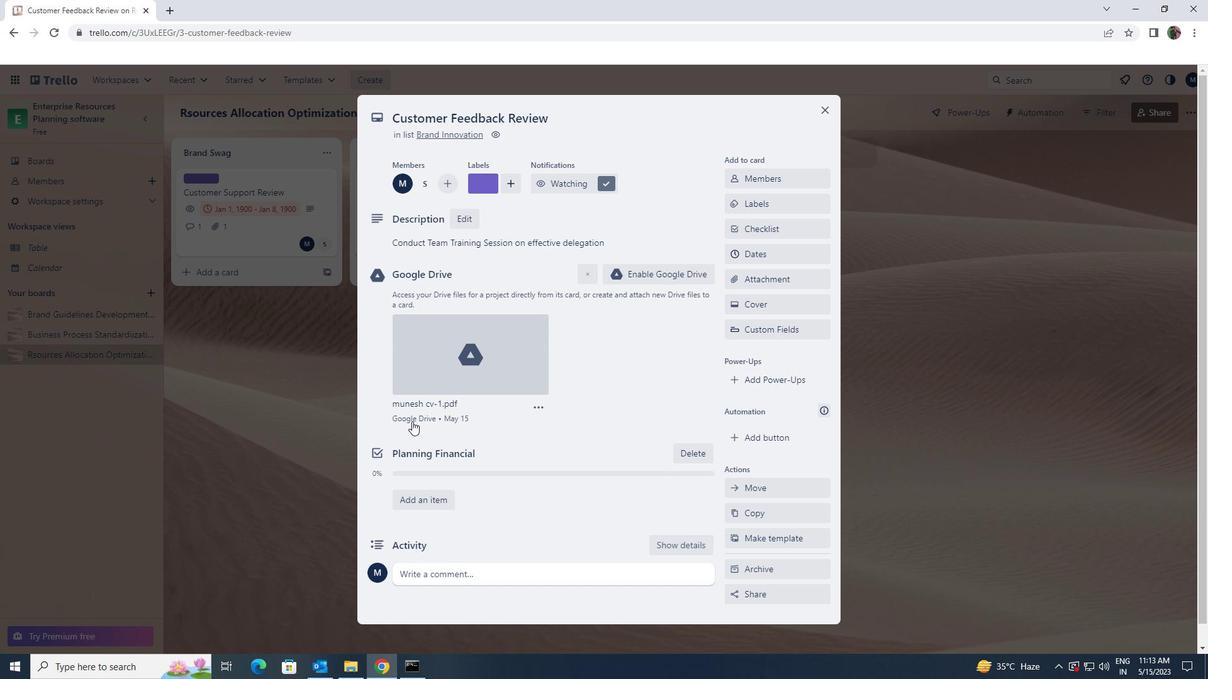 
Action: Mouse moved to (455, 554)
Screenshot: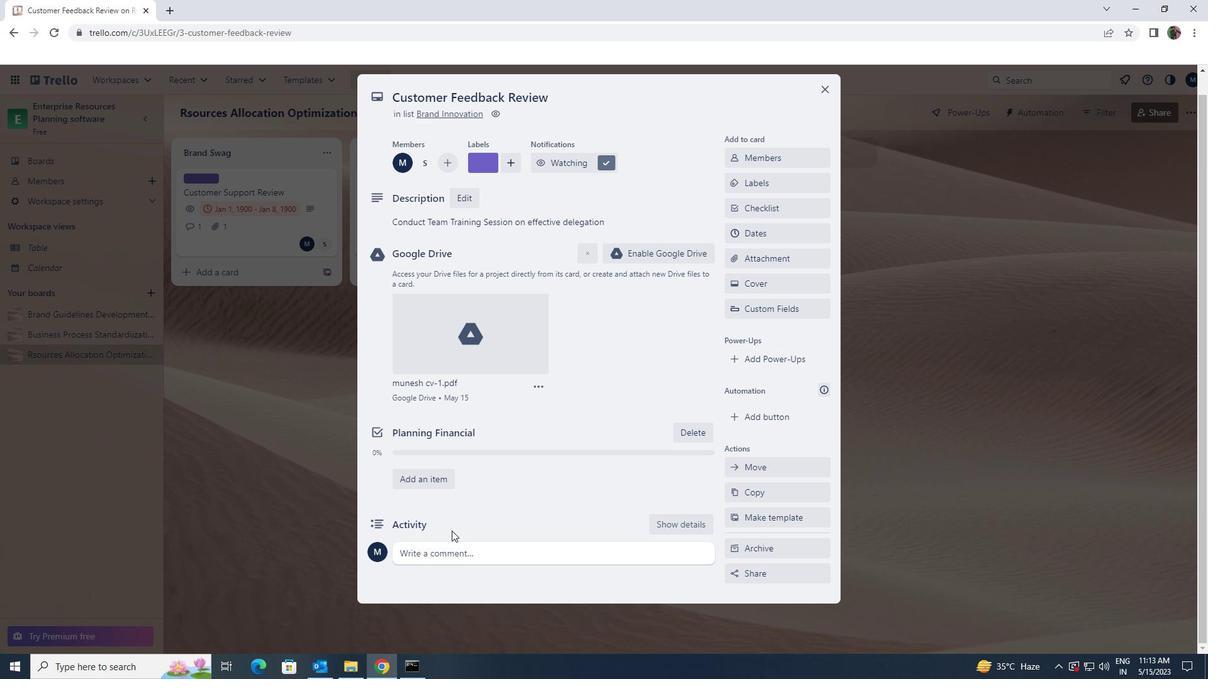
Action: Mouse pressed left at (455, 554)
Screenshot: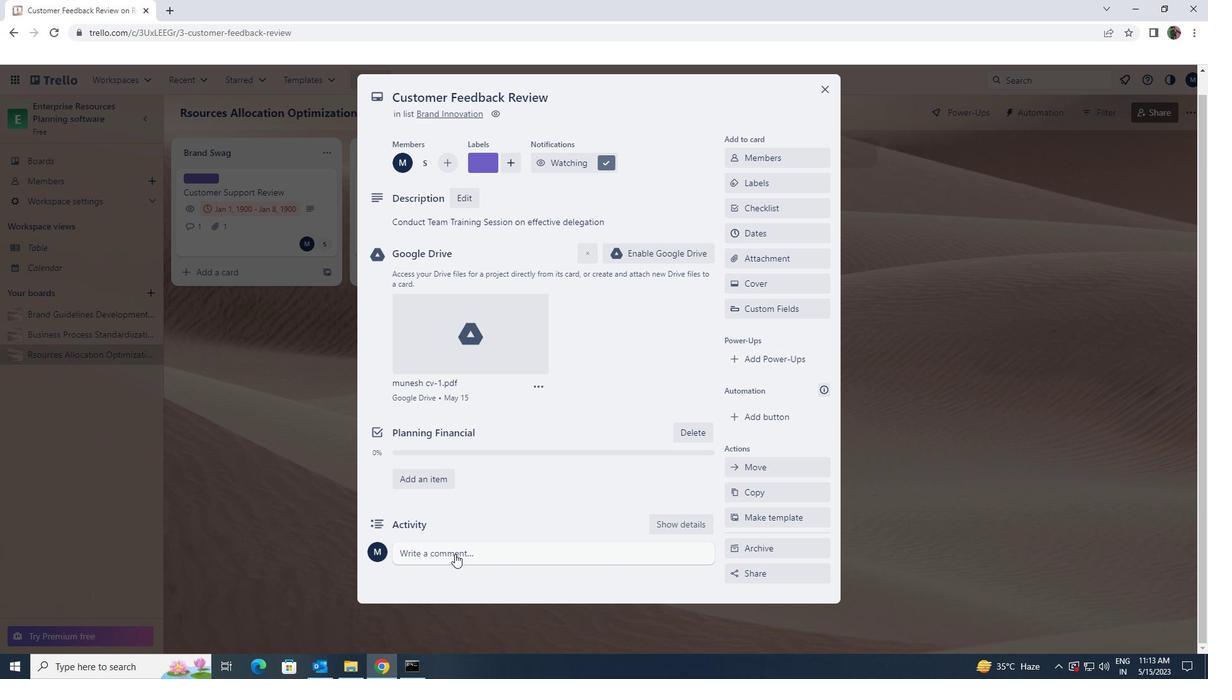 
Action: Mouse moved to (455, 556)
Screenshot: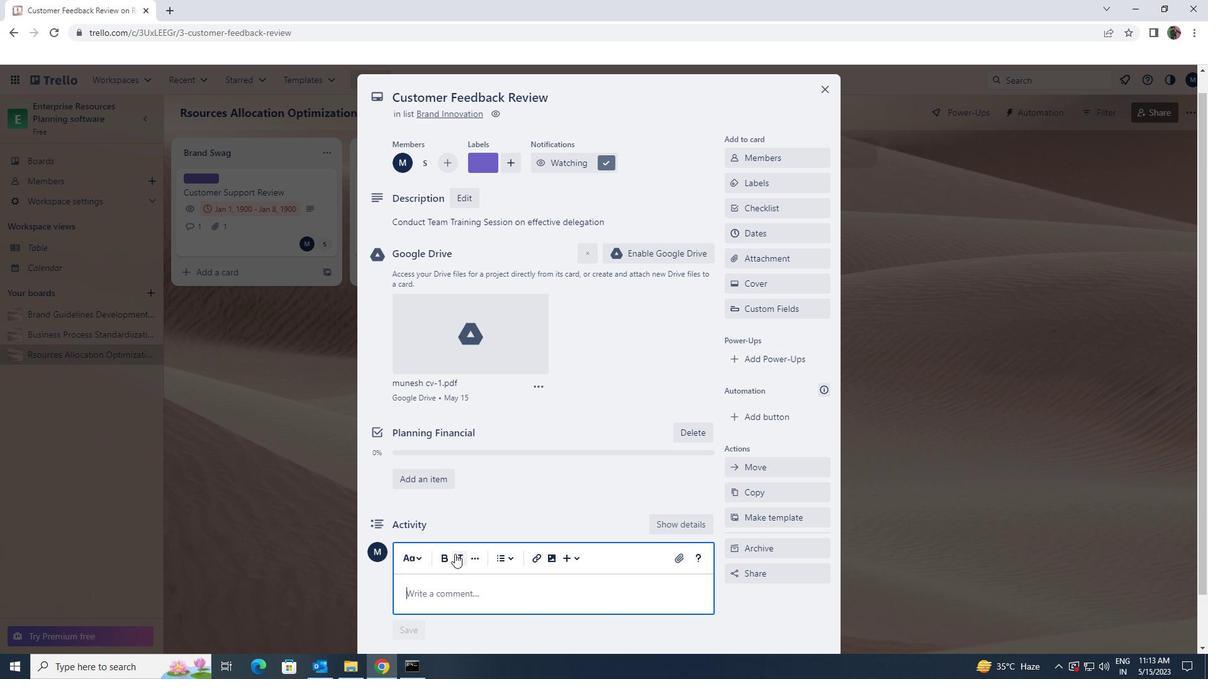 
Action: Key pressed <Key.shift>THIS<Key.space><Key.shift>TASK<Key.space><Key.shift>REQUIRES<Key.space>US<Key.space>TO<Key.space>BE<Key.space>PROACTIVE<Key.space>IN<Key.space>IDENTIFYING<Key.space>POTENTIAL<Key.space>RS<Key.backspace>ISK<Key.space>AND<Key.space>TASKING<Key.space>STEPS<Key.space>TO<Key.space>MIGITAT<Key.backspace><Key.backspace><Key.backspace><Key.backspace><Key.backspace>TIGATE<Key.space>THEM.
Screenshot: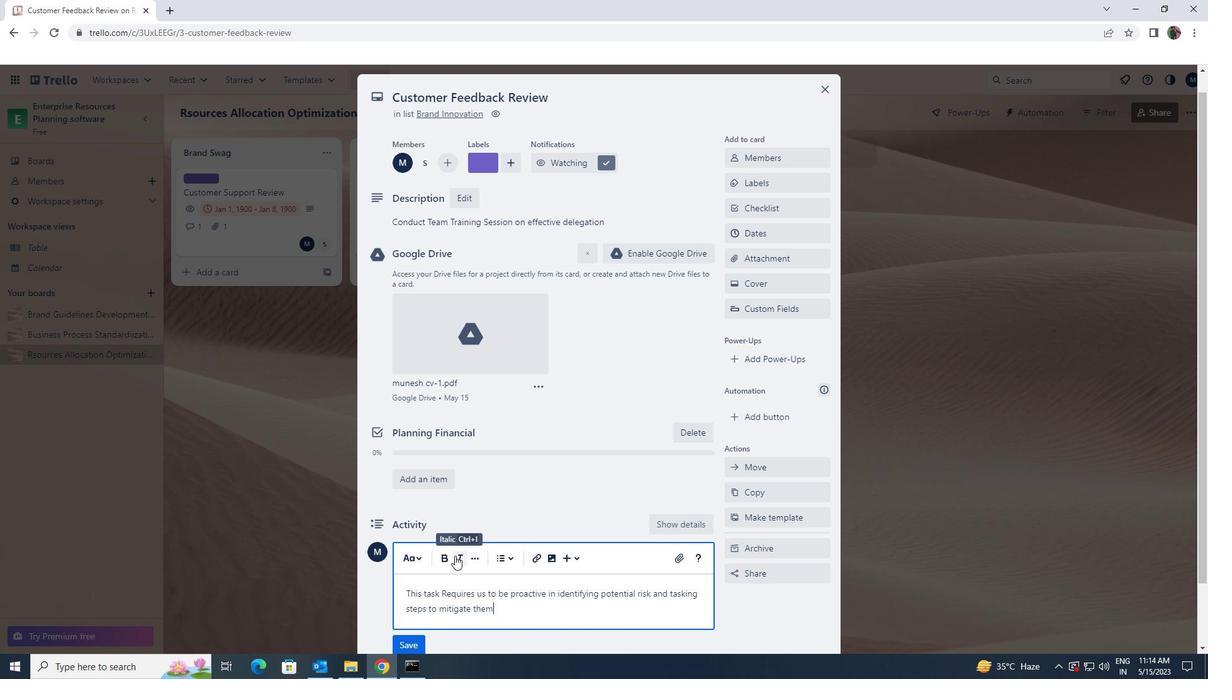 
Action: Mouse scrolled (455, 555) with delta (0, 0)
Screenshot: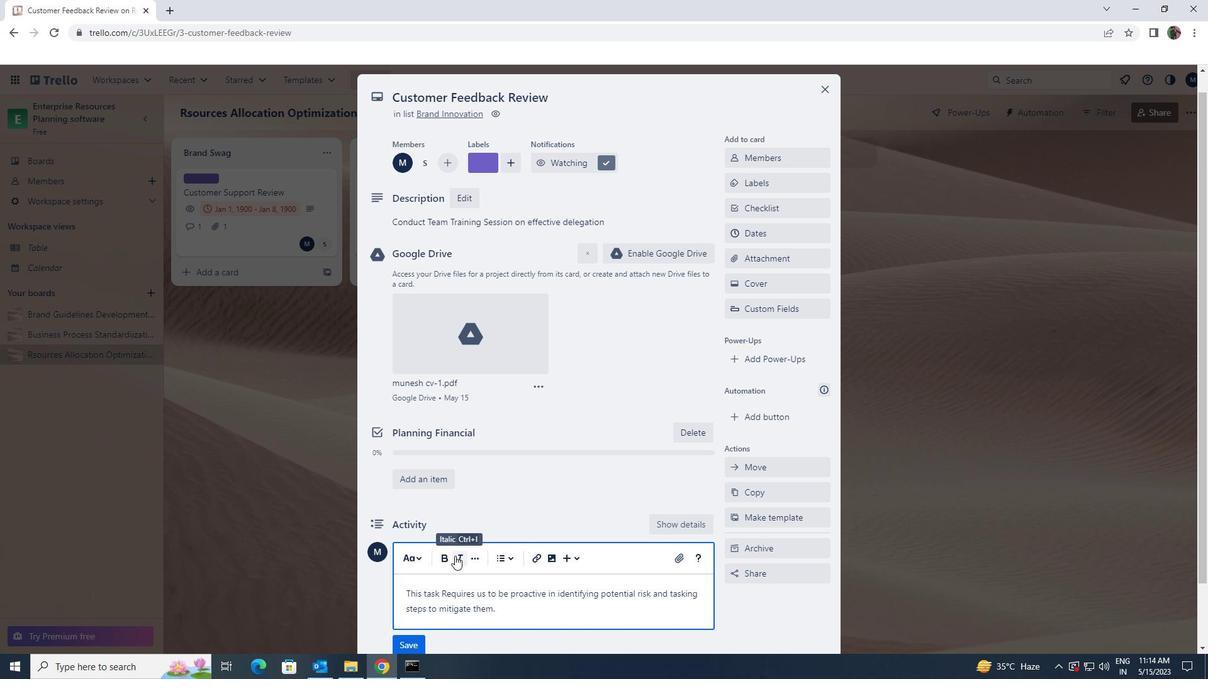 
Action: Mouse scrolled (455, 555) with delta (0, 0)
Screenshot: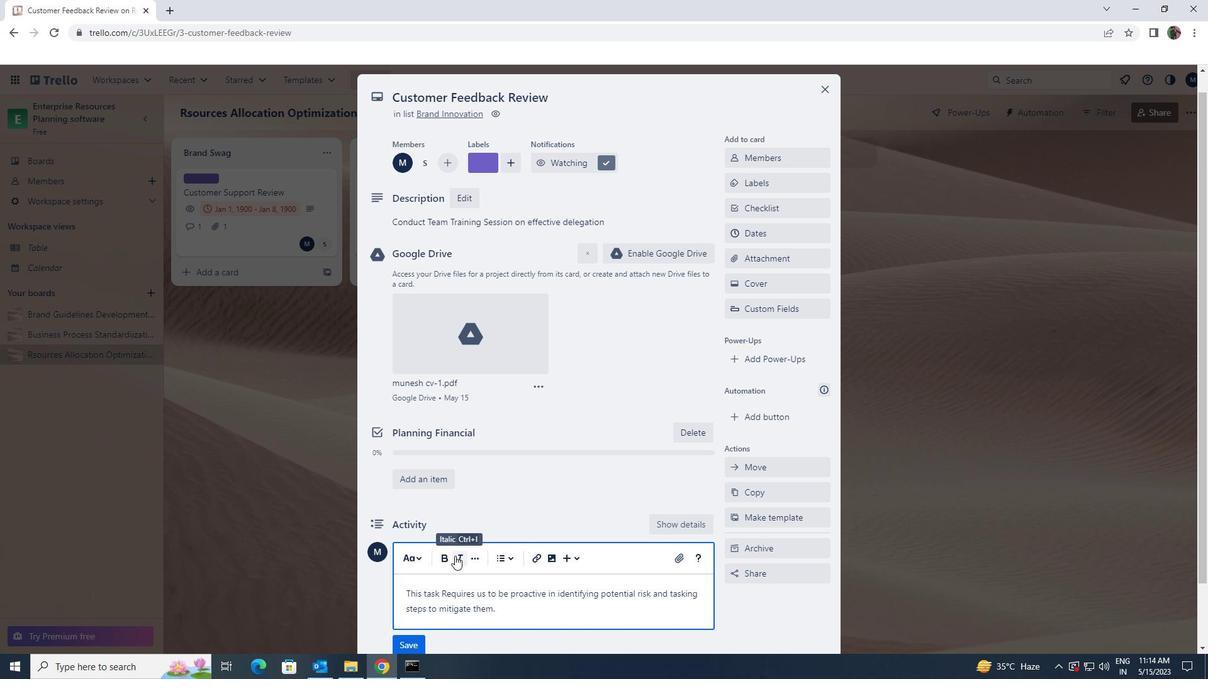 
Action: Mouse scrolled (455, 555) with delta (0, 0)
Screenshot: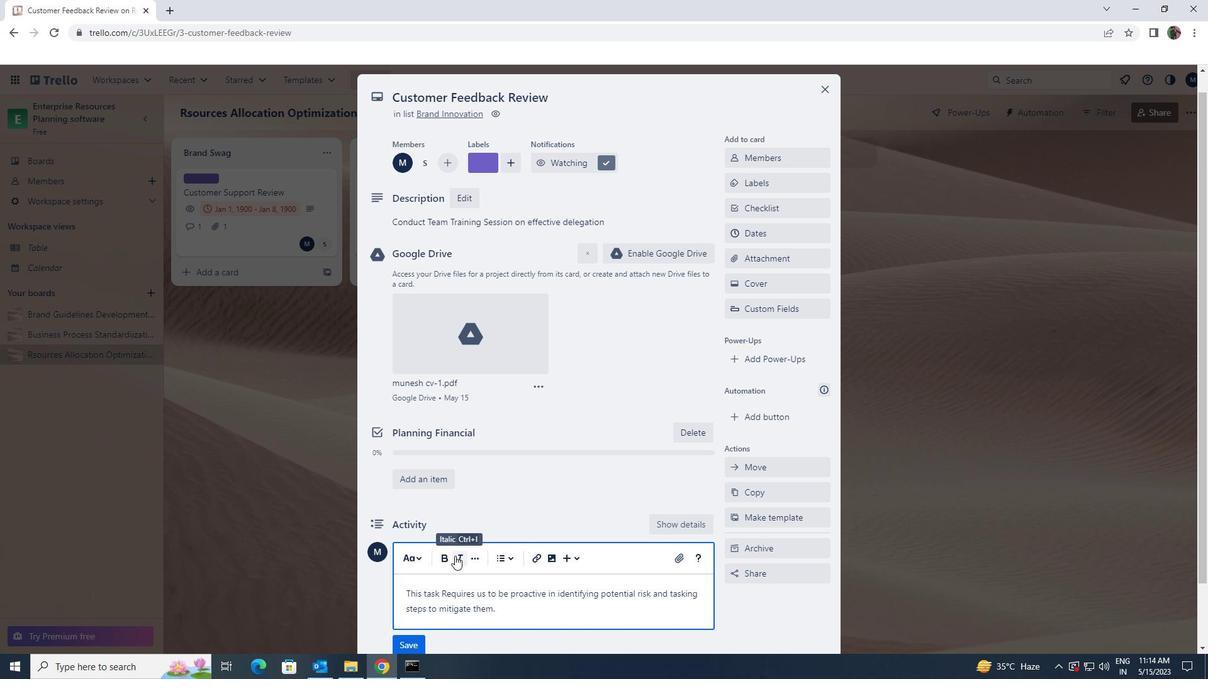 
Action: Mouse moved to (408, 574)
Screenshot: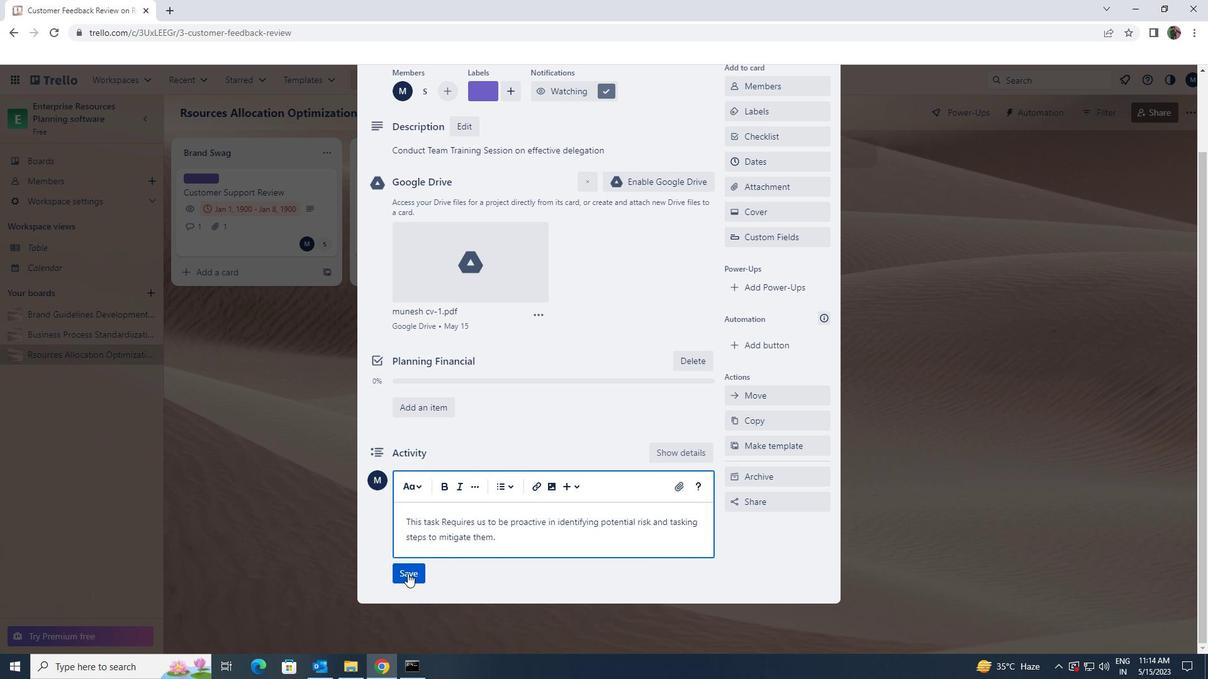 
Action: Mouse pressed left at (408, 574)
Screenshot: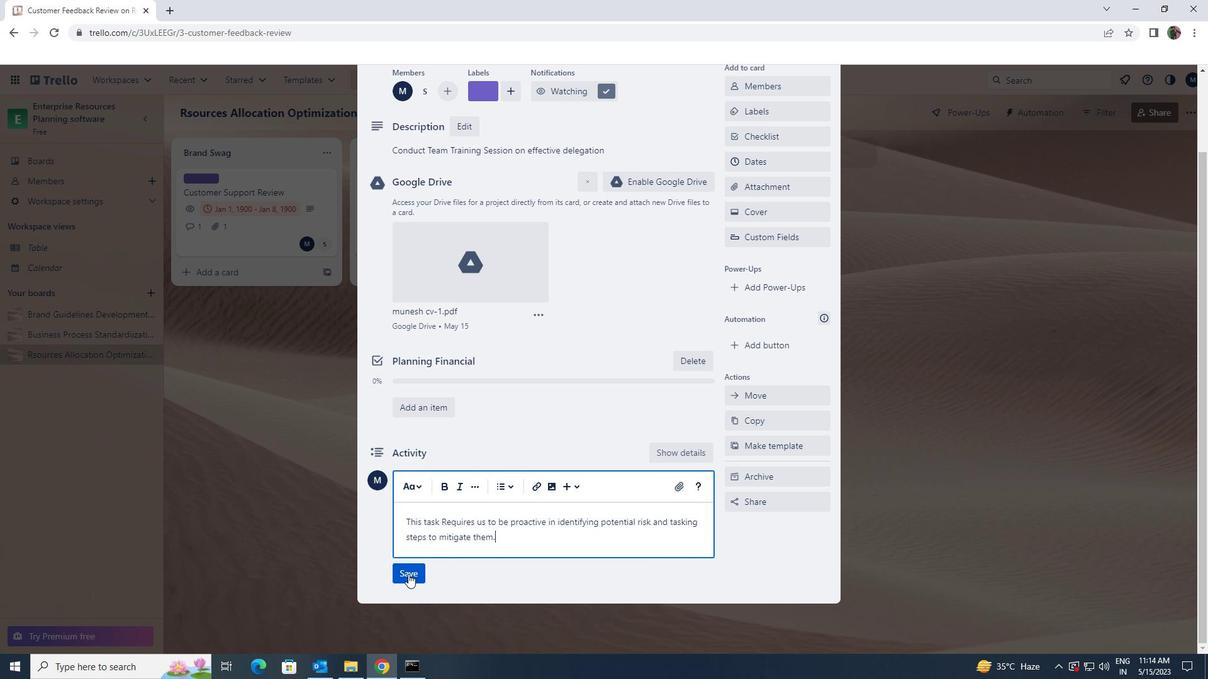 
Action: Mouse moved to (565, 517)
Screenshot: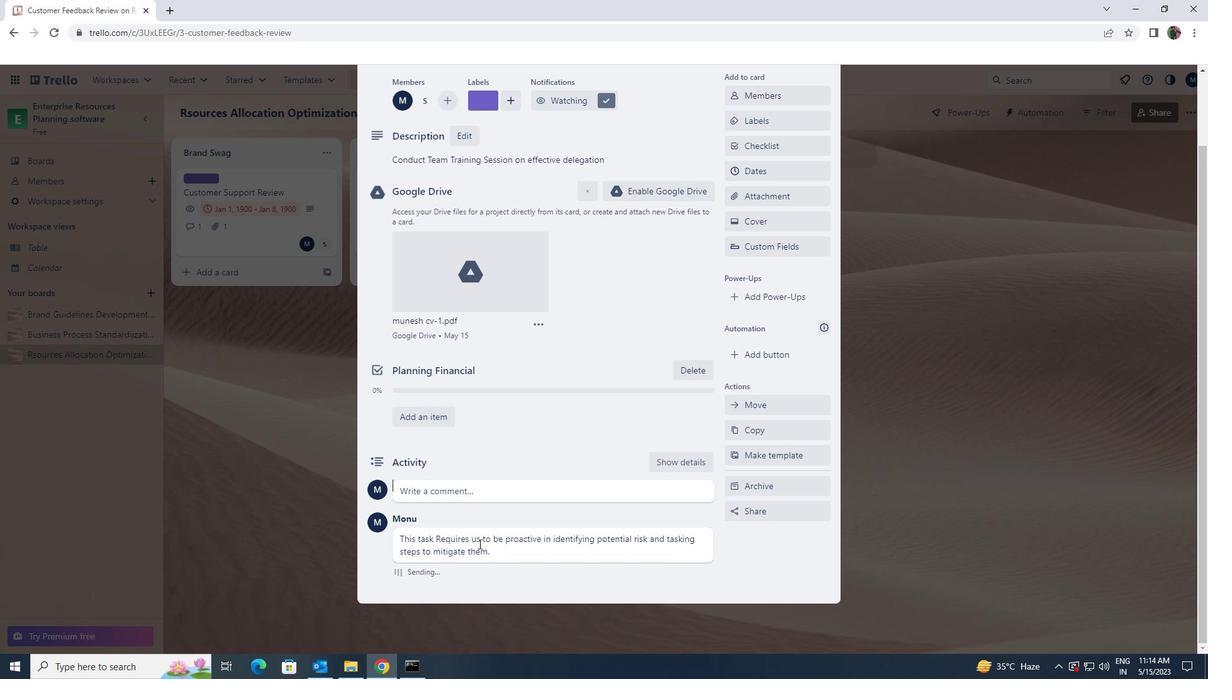 
Action: Mouse scrolled (565, 518) with delta (0, 0)
Screenshot: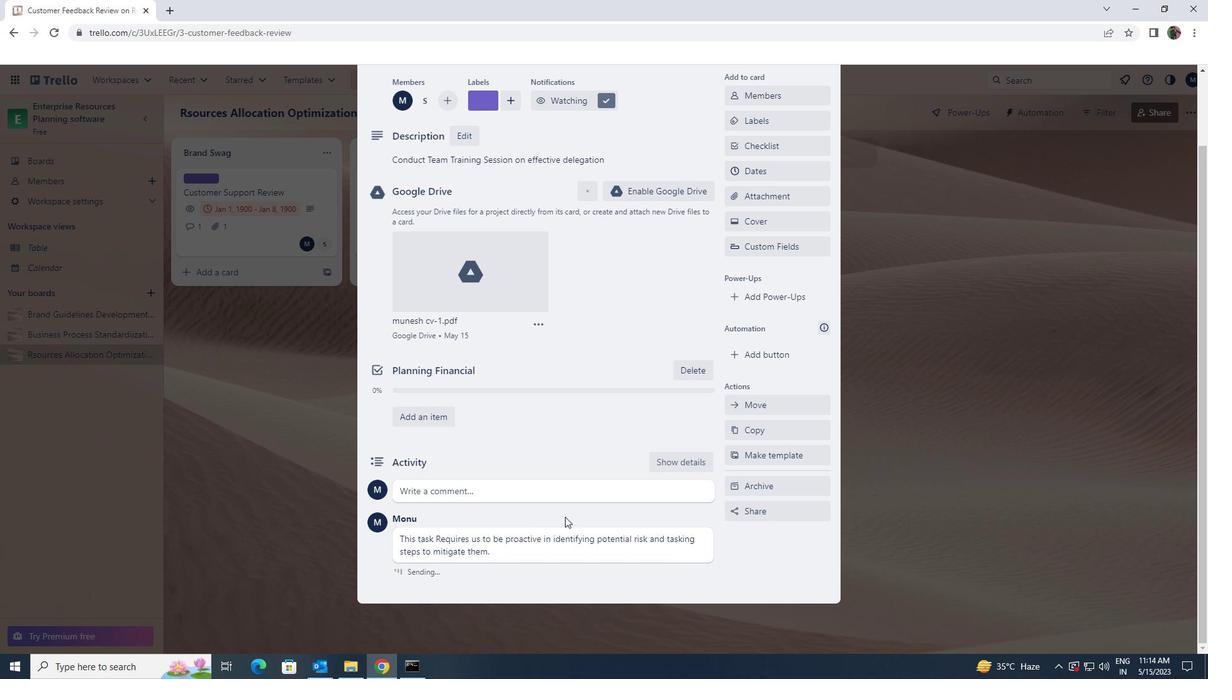 
Action: Mouse scrolled (565, 518) with delta (0, 0)
Screenshot: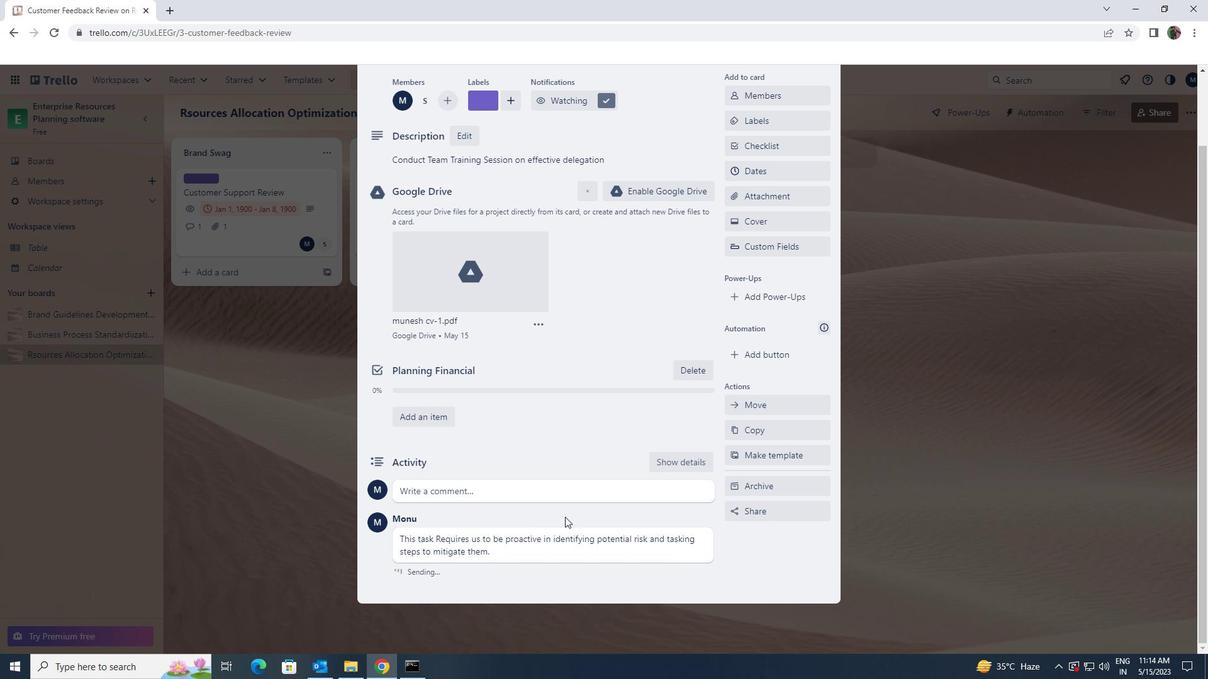 
Action: Mouse scrolled (565, 518) with delta (0, 0)
Screenshot: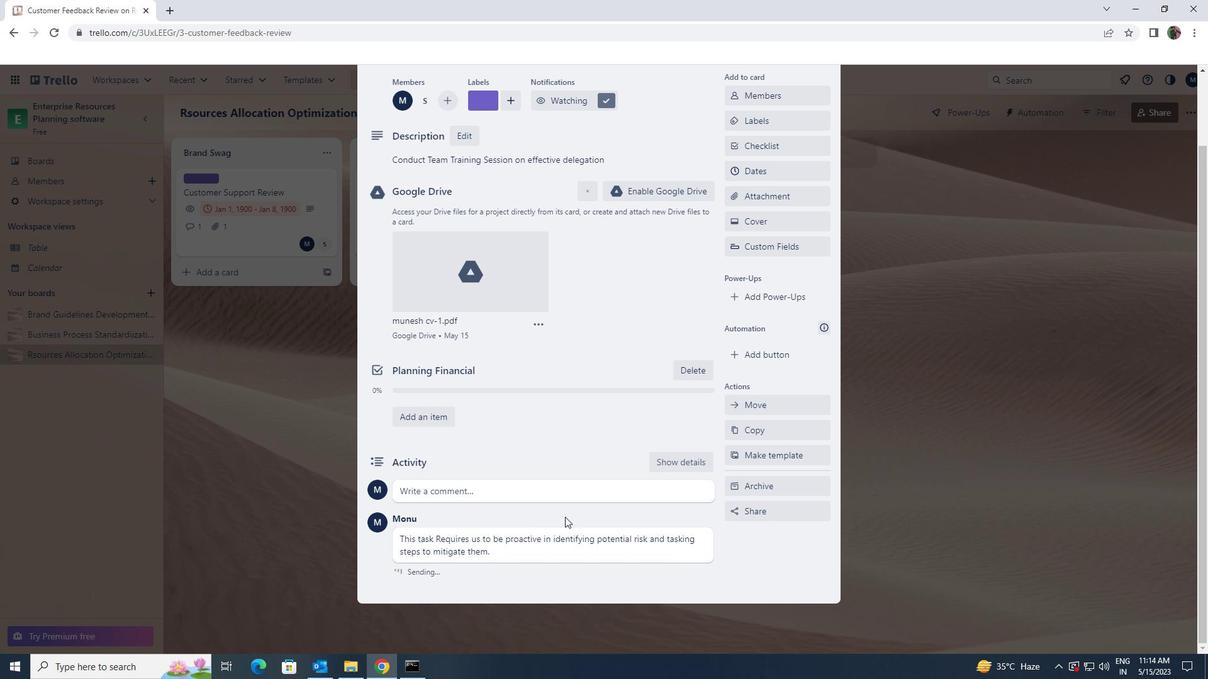 
Action: Mouse scrolled (565, 518) with delta (0, 0)
Screenshot: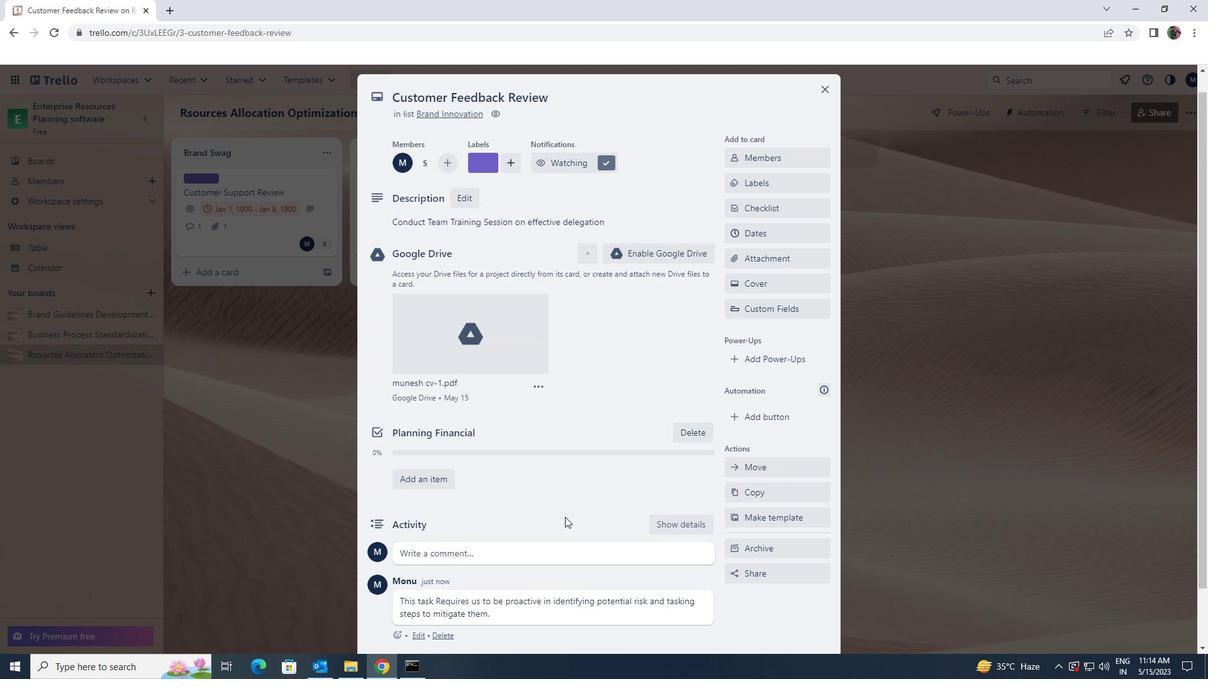 
Action: Mouse scrolled (565, 518) with delta (0, 0)
Screenshot: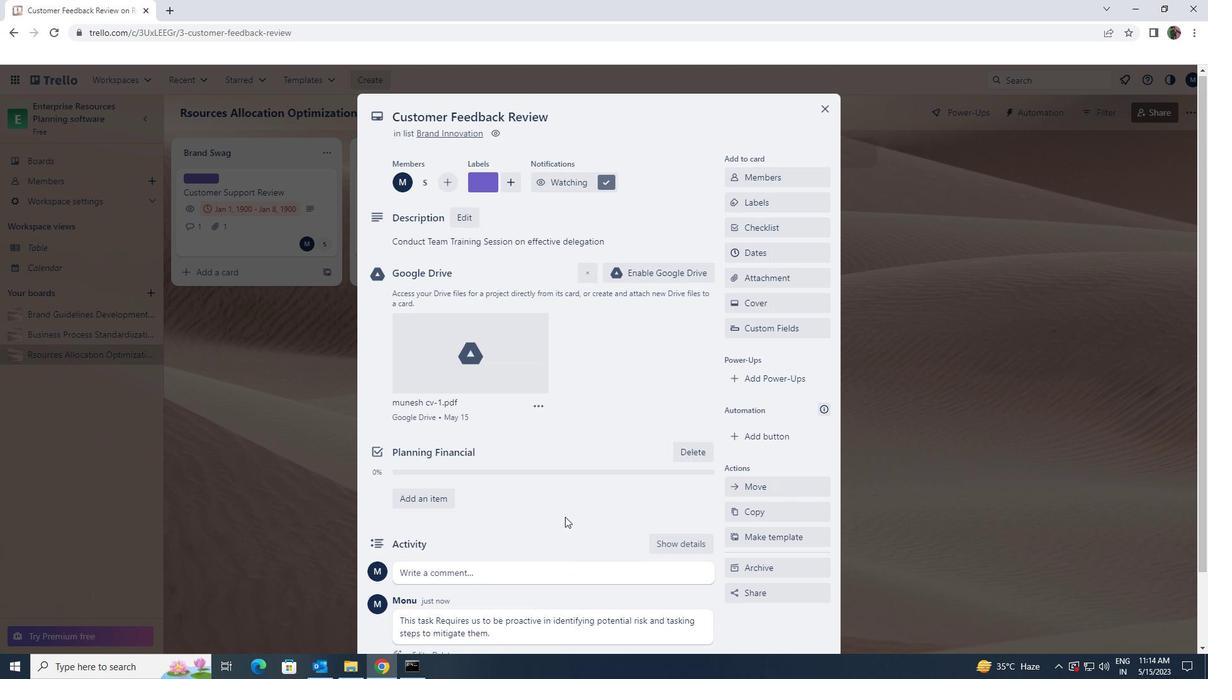
Action: Mouse moved to (738, 251)
Screenshot: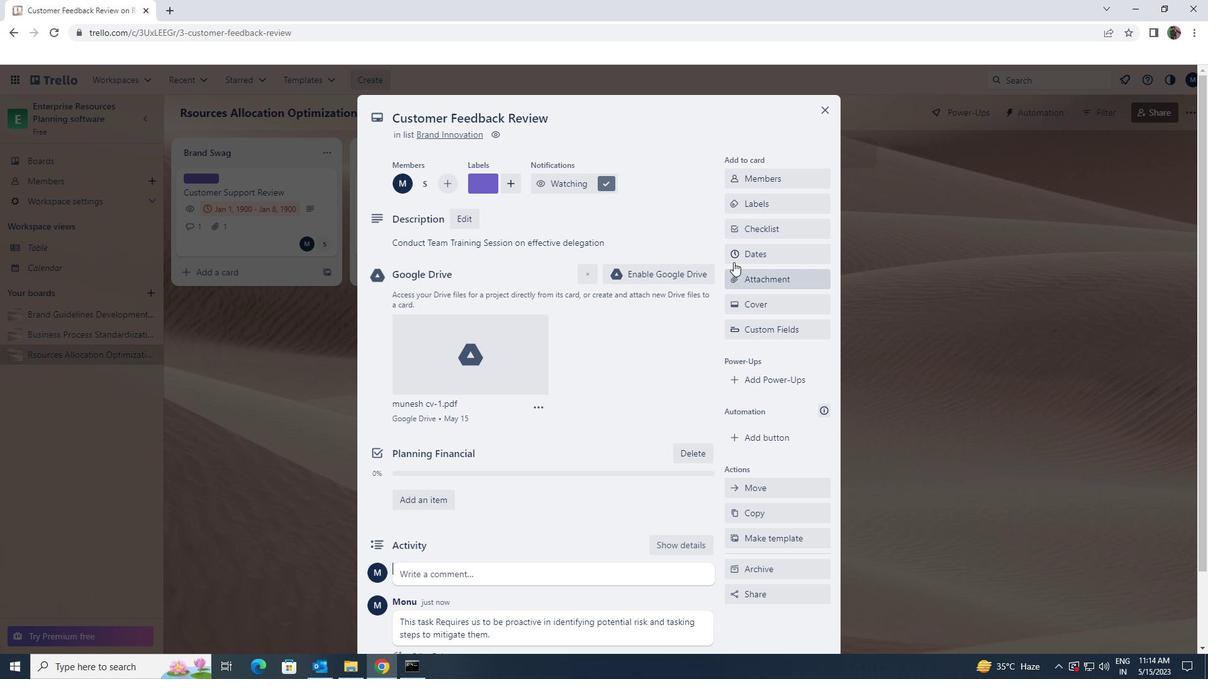 
Action: Mouse pressed left at (738, 251)
Screenshot: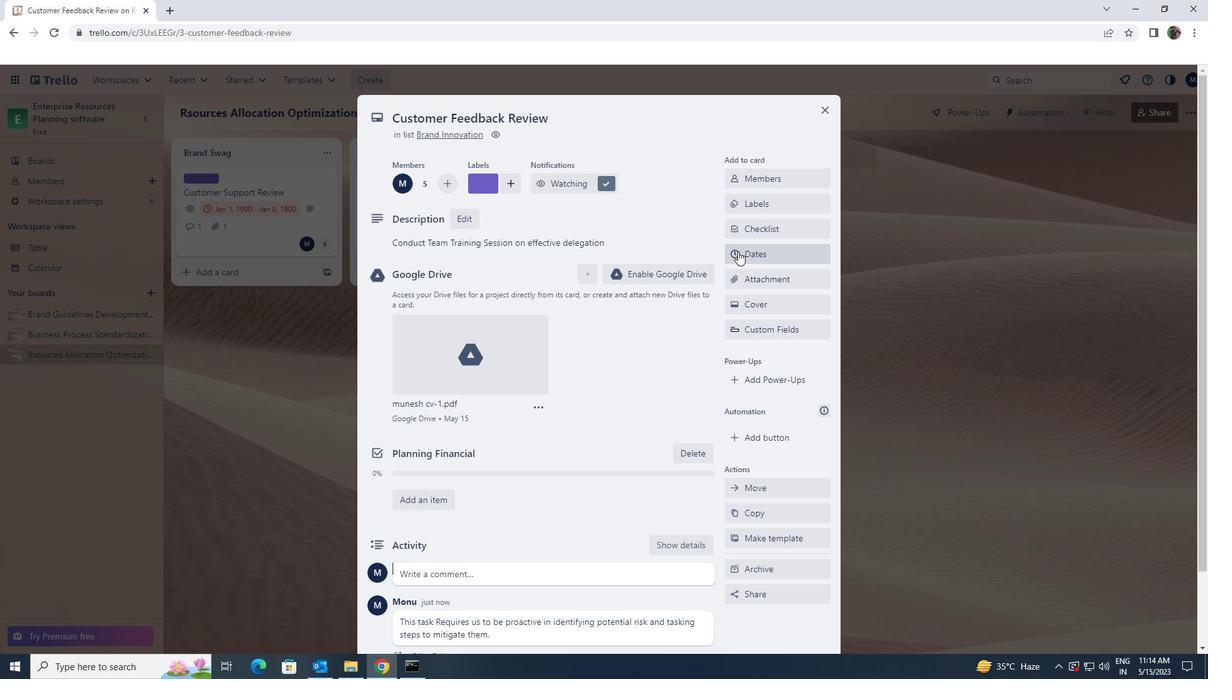 
Action: Mouse moved to (739, 341)
Screenshot: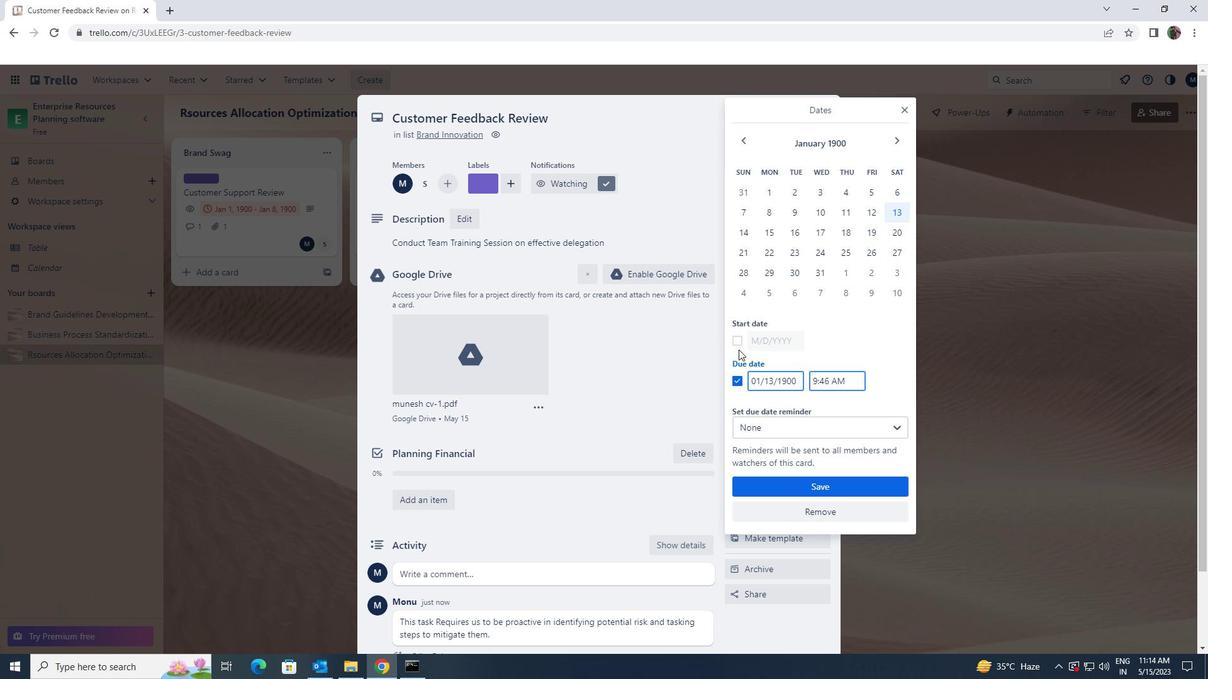 
Action: Mouse pressed left at (739, 341)
Screenshot: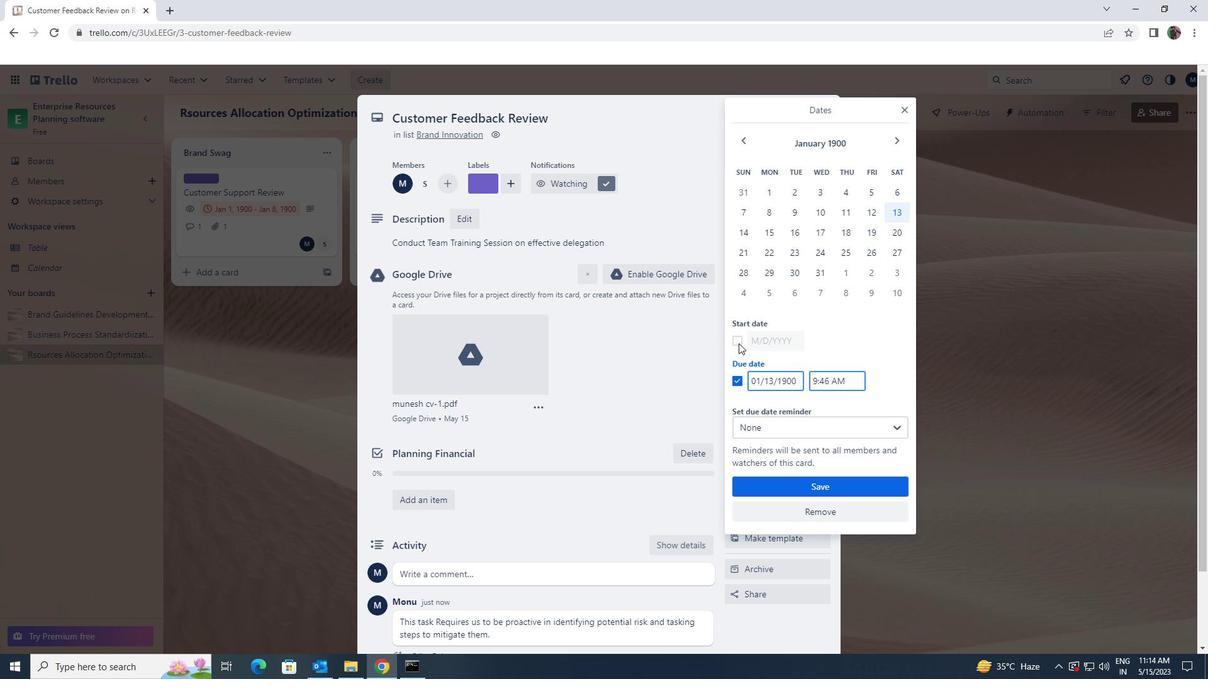
Action: Mouse moved to (797, 339)
Screenshot: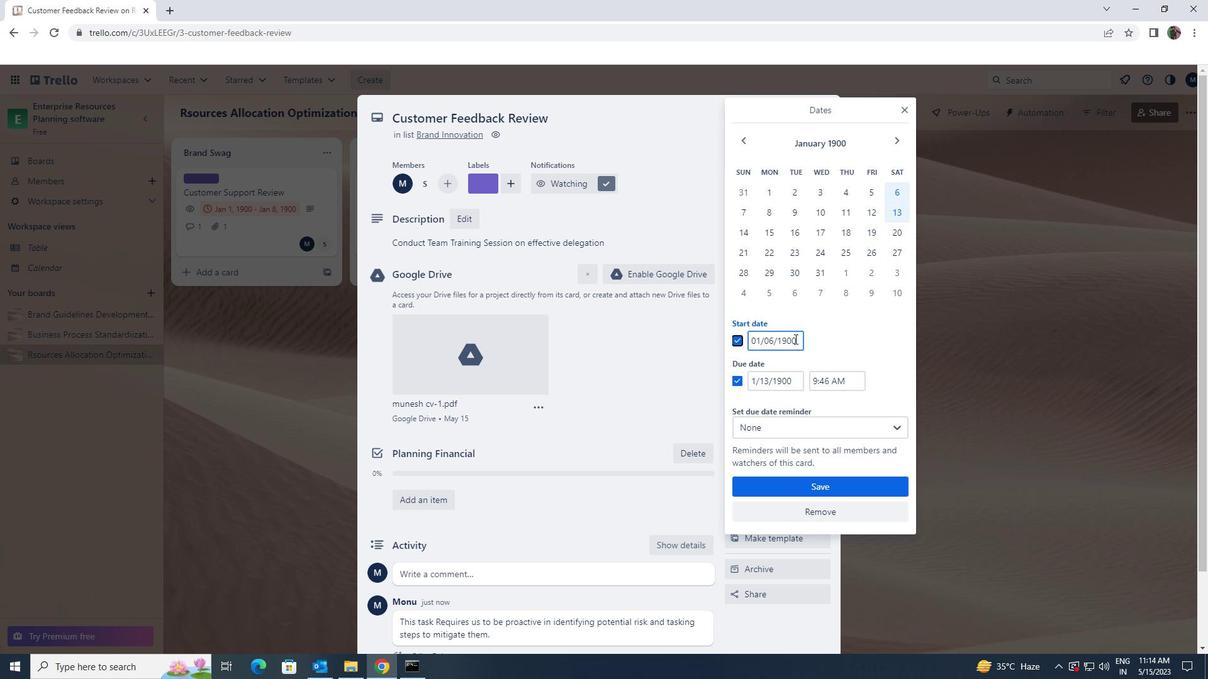 
Action: Mouse pressed left at (797, 339)
Screenshot: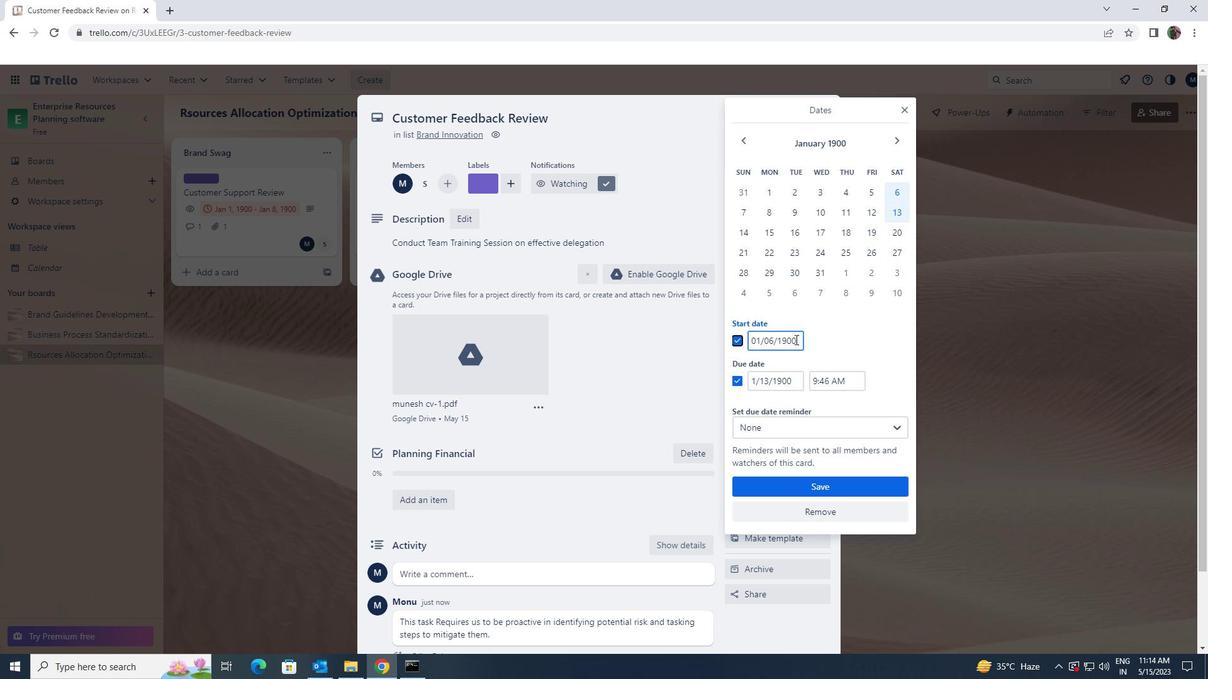 
Action: Mouse moved to (742, 342)
Screenshot: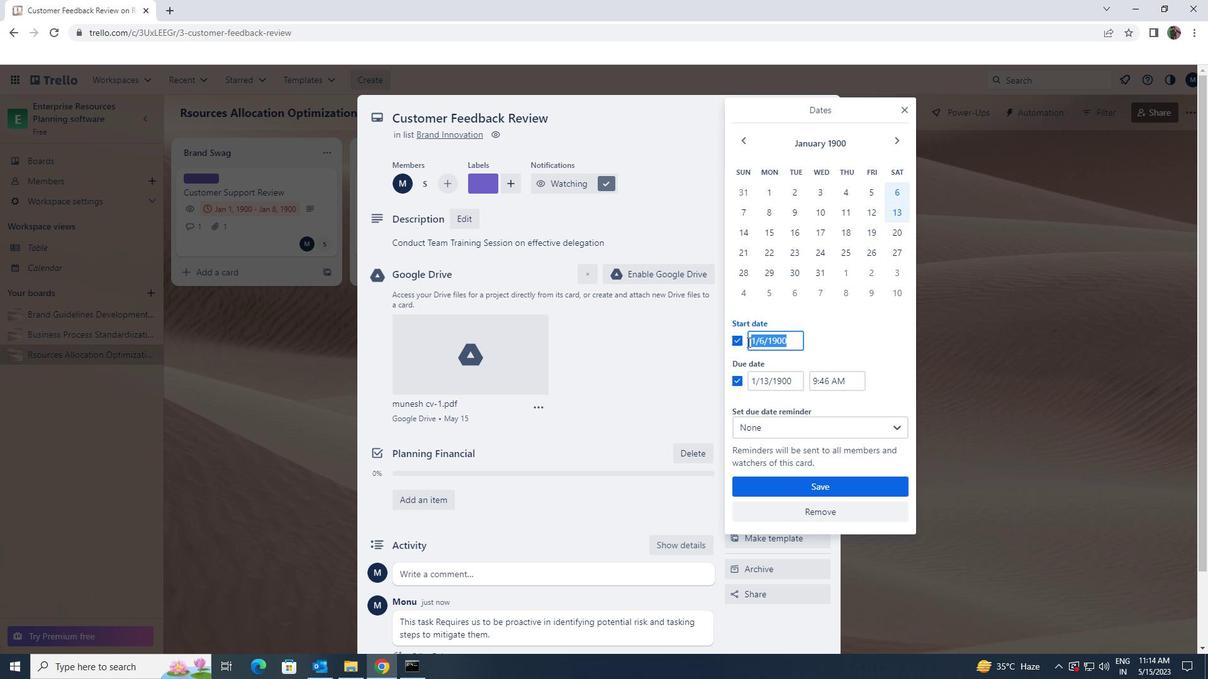 
Action: Key pressed 1/7/1900
Screenshot: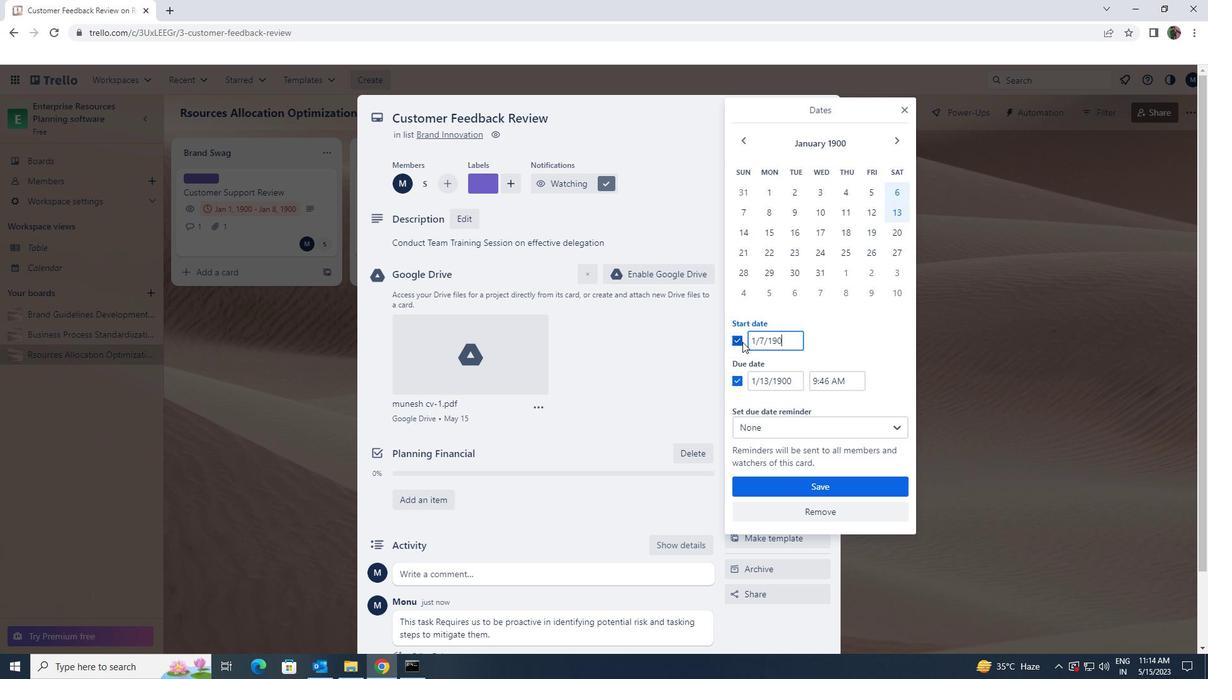 
Action: Mouse moved to (802, 387)
Screenshot: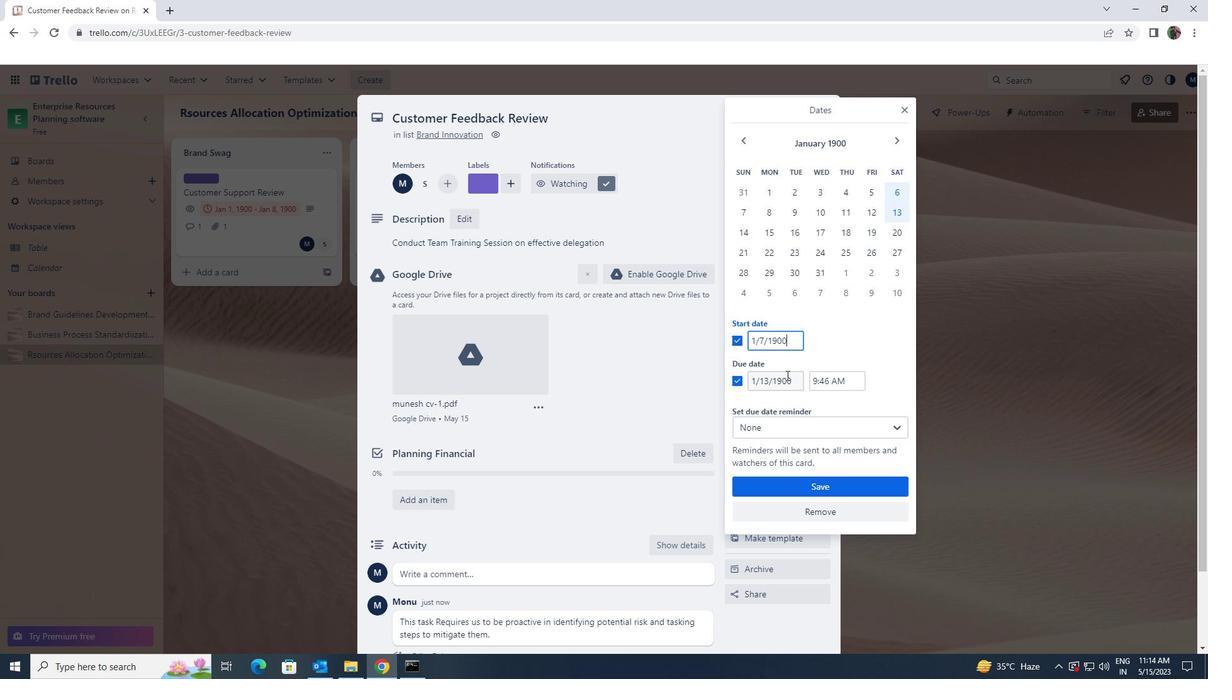
Action: Mouse pressed left at (802, 387)
Screenshot: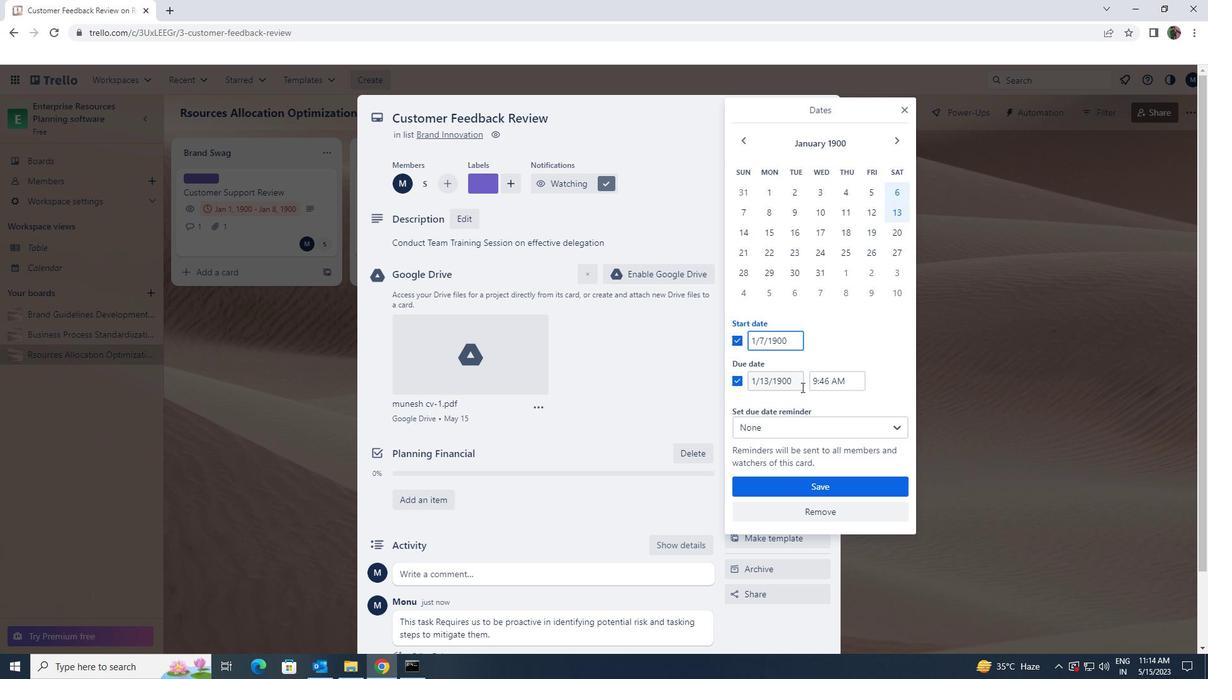 
Action: Mouse moved to (746, 384)
Screenshot: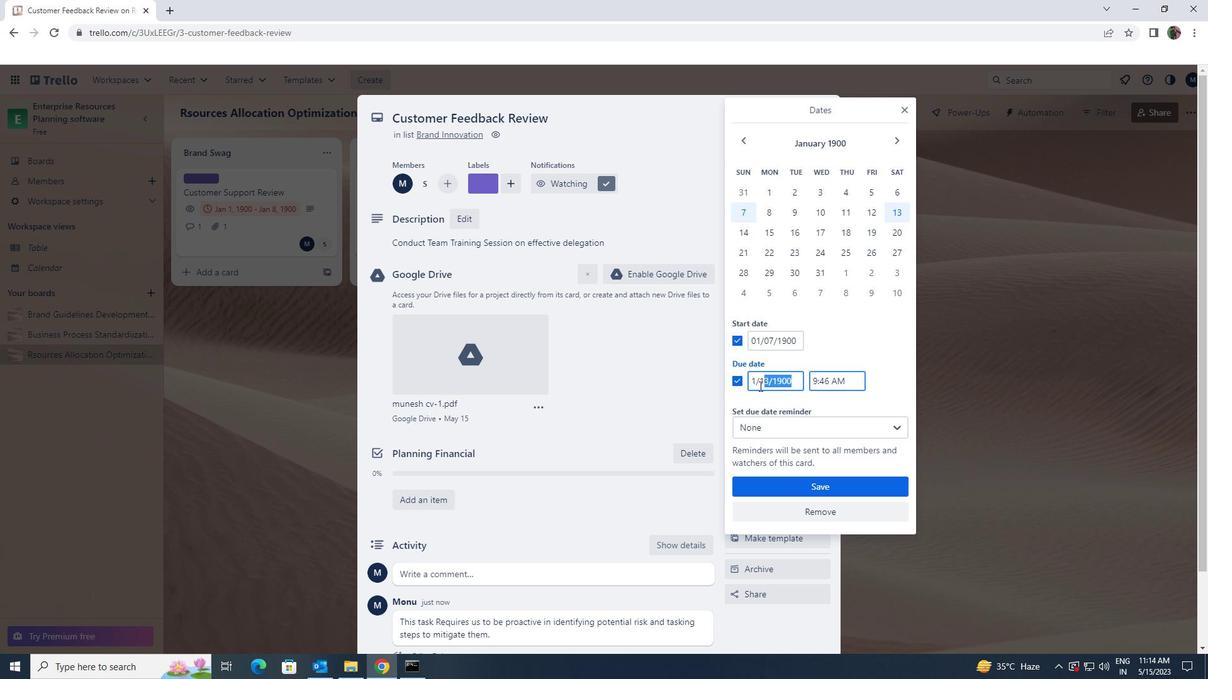 
Action: Key pressed 1/14/1900
Screenshot: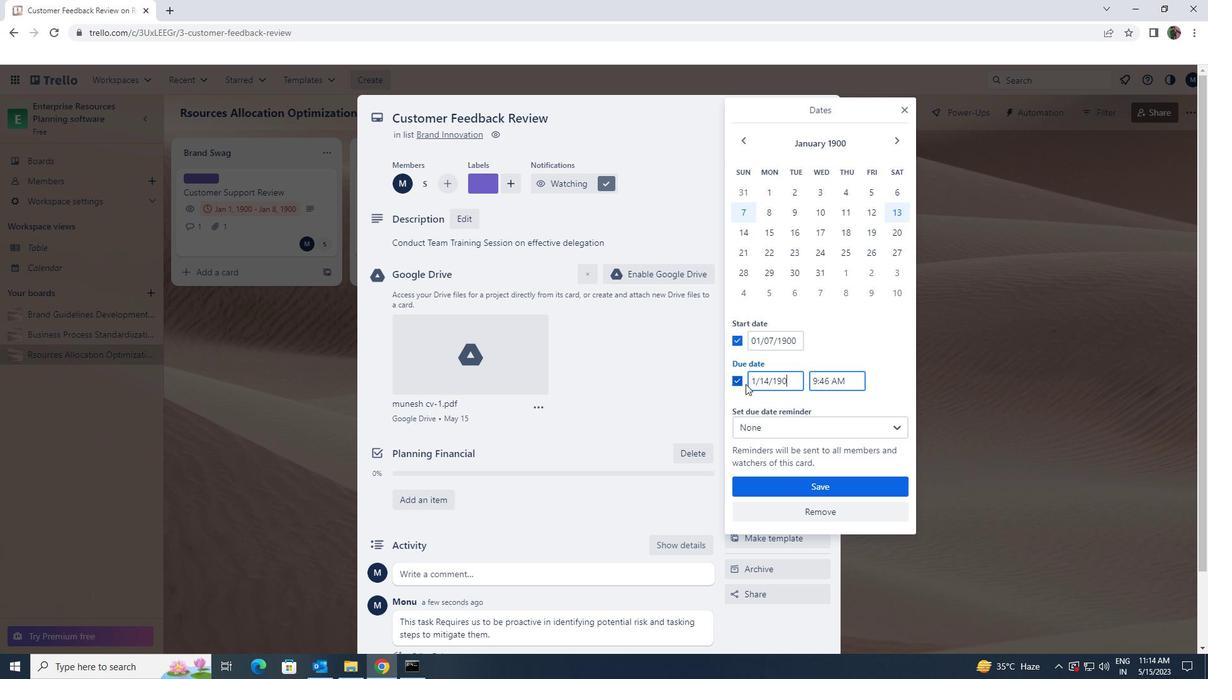 
Action: Mouse moved to (805, 488)
Screenshot: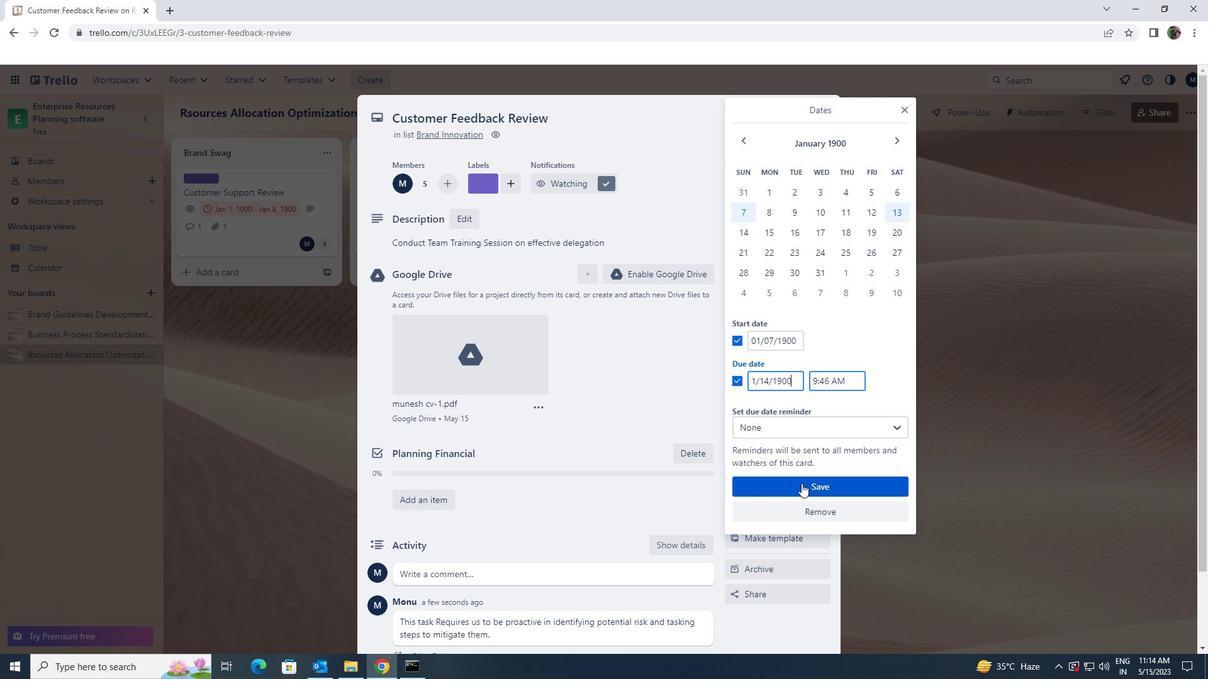 
Action: Mouse pressed left at (805, 488)
Screenshot: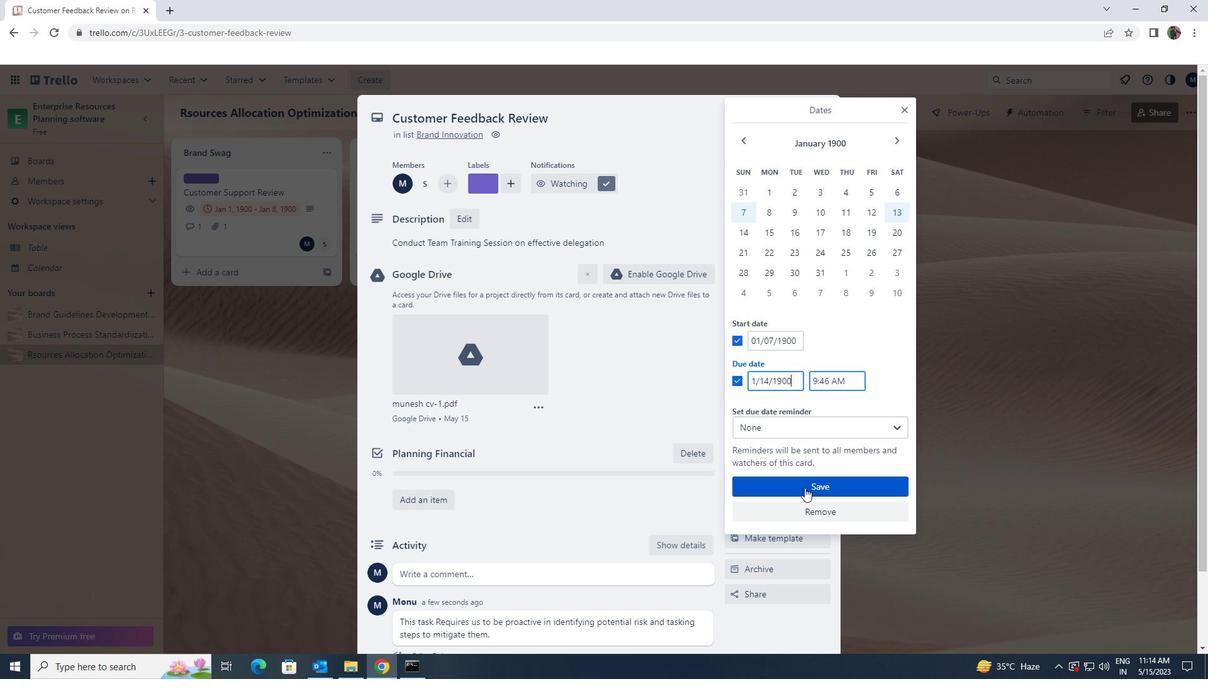 
